 Task: Look for space in Przasnysz, Poland from 1st June, 2023 to 4th June, 2023 for 1 adult in price range Rs.6000 to Rs.16000. Place can be private room with 1  bedroom having 1 bed and 1 bathroom. Property type can be house, flat, guest house. Amenities needed are: wifi. Booking option can be shelf check-in. Required host language is English.
Action: Mouse moved to (429, 80)
Screenshot: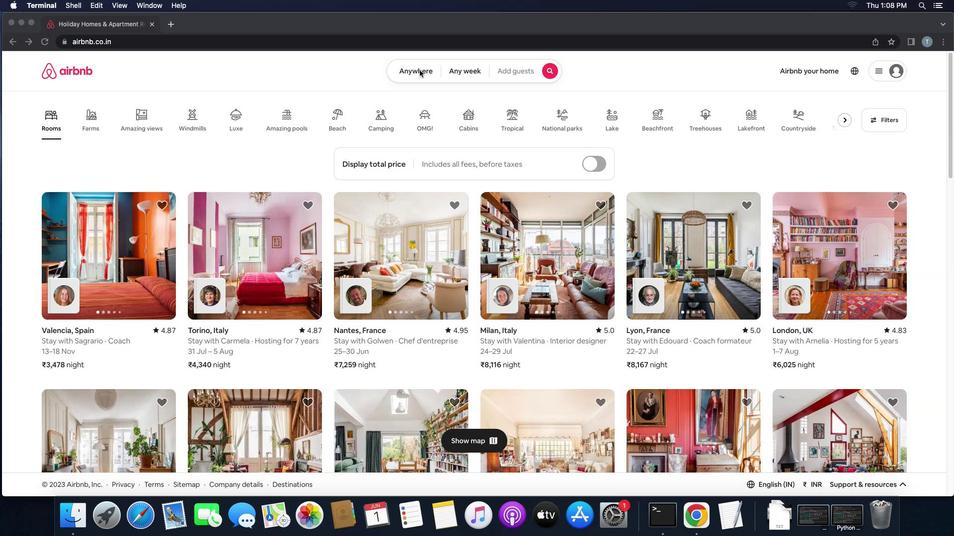 
Action: Mouse pressed left at (429, 80)
Screenshot: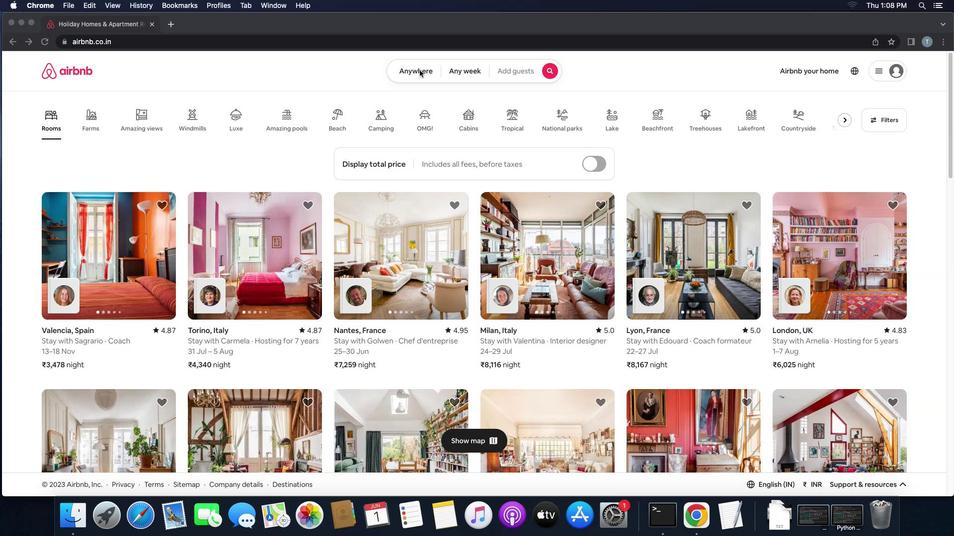 
Action: Mouse pressed left at (429, 80)
Screenshot: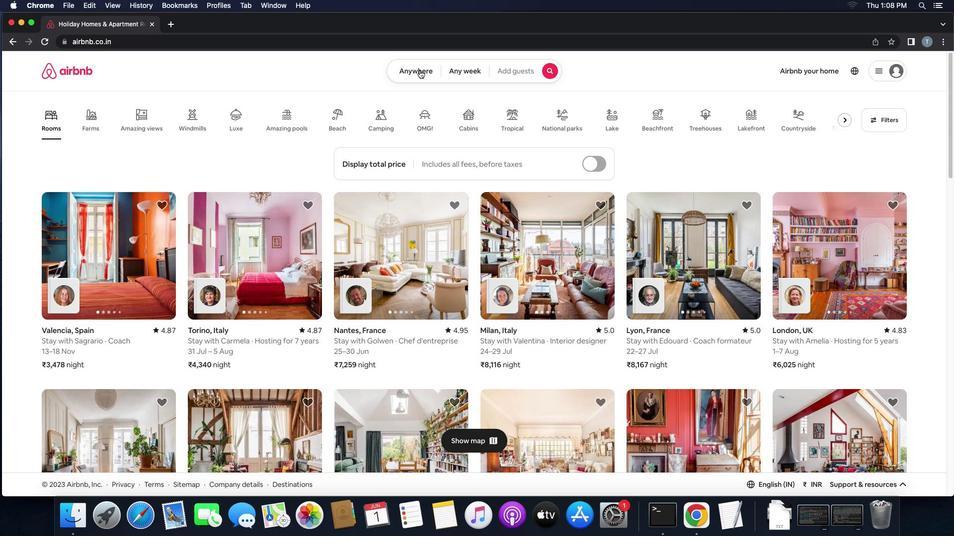
Action: Mouse moved to (386, 117)
Screenshot: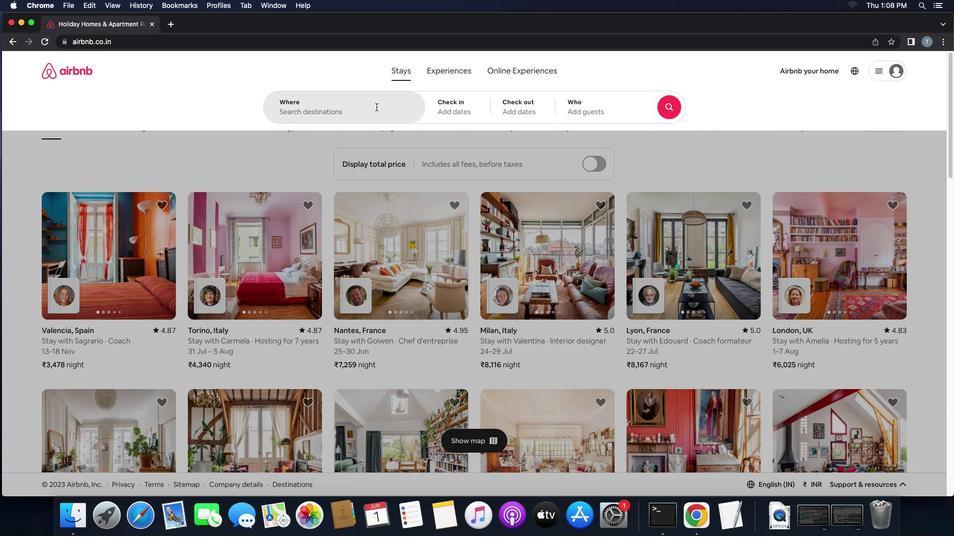 
Action: Mouse pressed left at (386, 117)
Screenshot: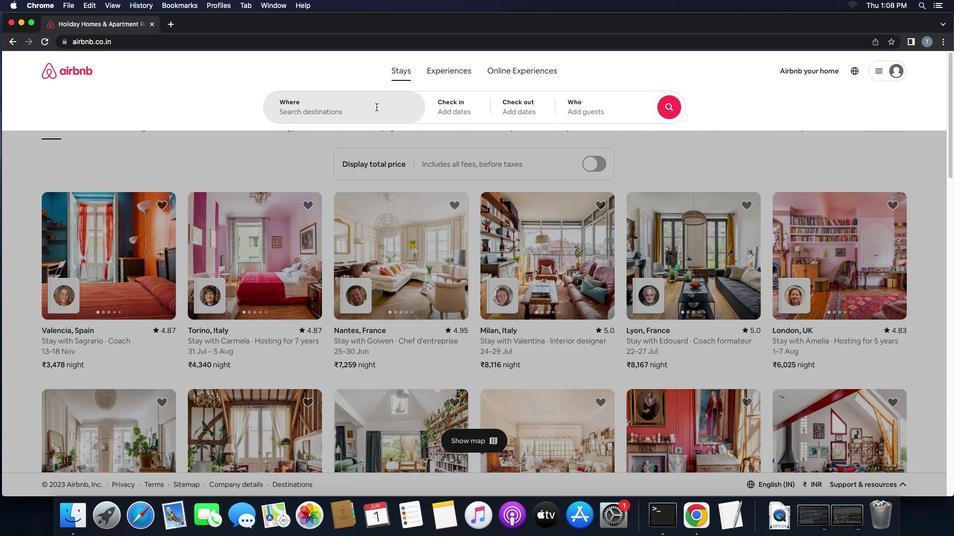 
Action: Key pressed 'p''r''z''a''s''n''y''s''z'
Screenshot: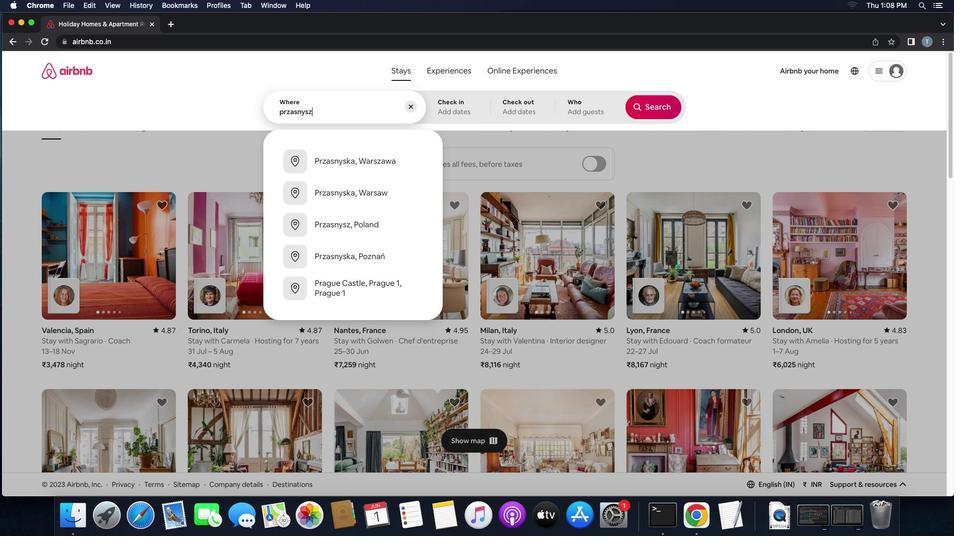 
Action: Mouse moved to (378, 172)
Screenshot: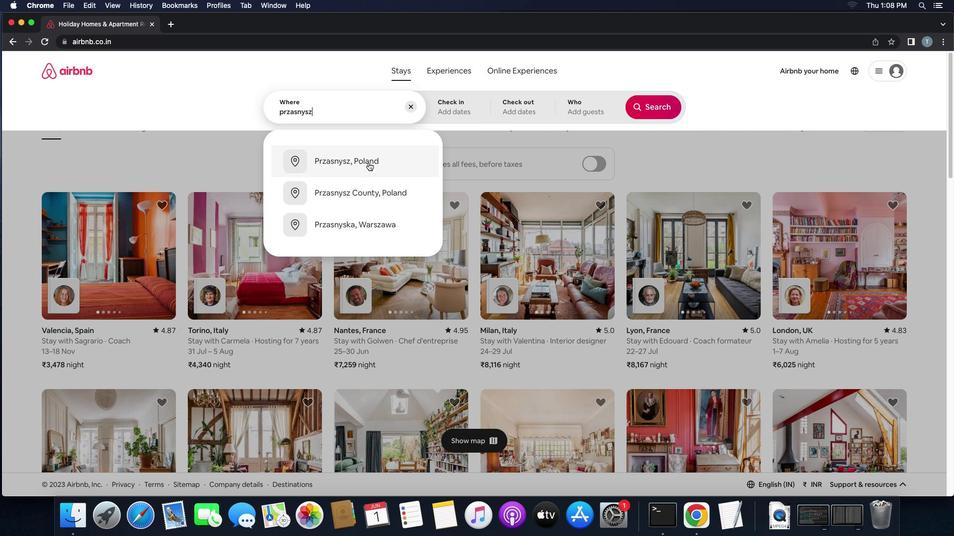 
Action: Mouse pressed left at (378, 172)
Screenshot: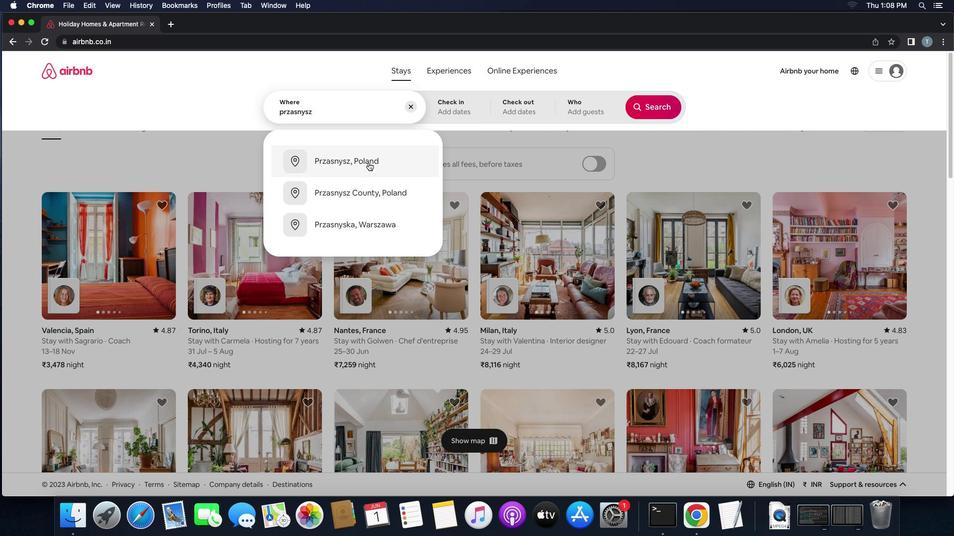 
Action: Mouse moved to (411, 236)
Screenshot: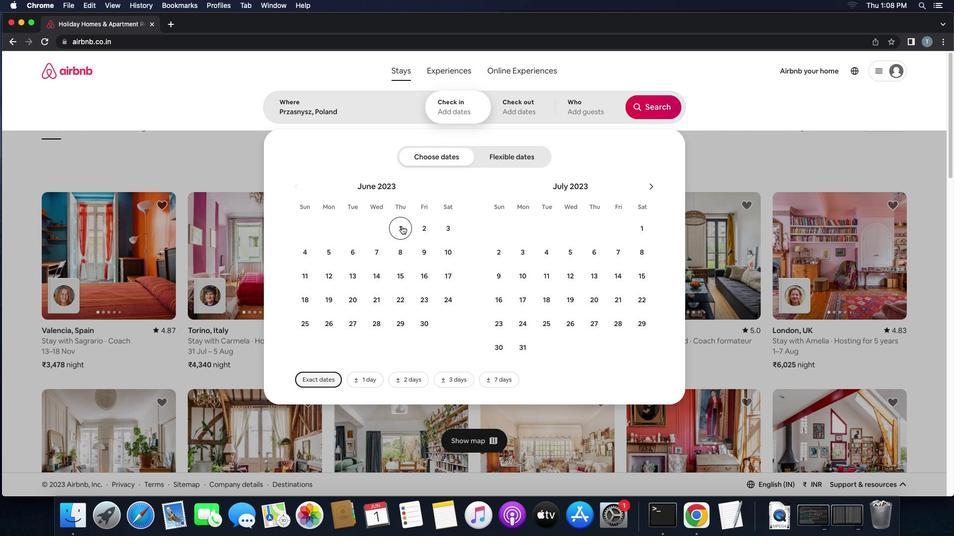 
Action: Mouse pressed left at (411, 236)
Screenshot: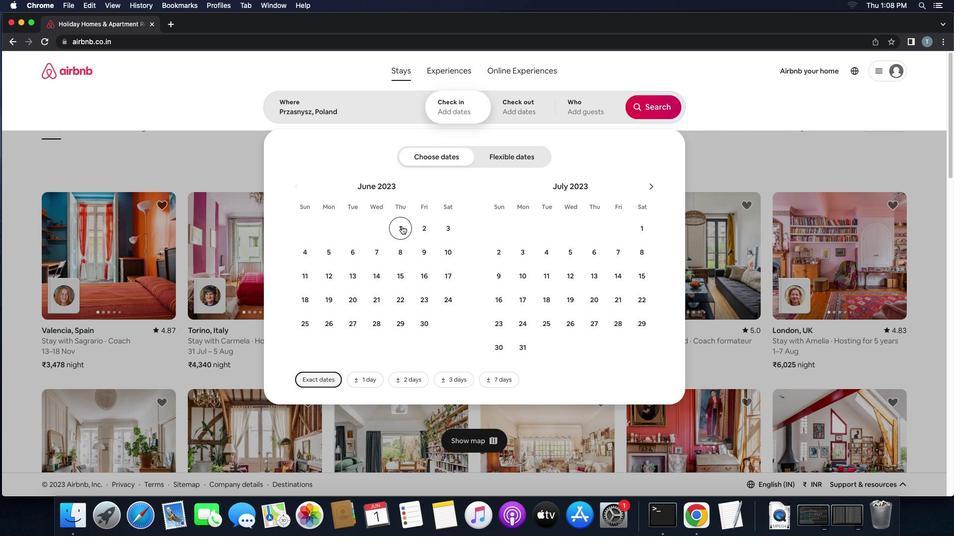 
Action: Mouse moved to (309, 261)
Screenshot: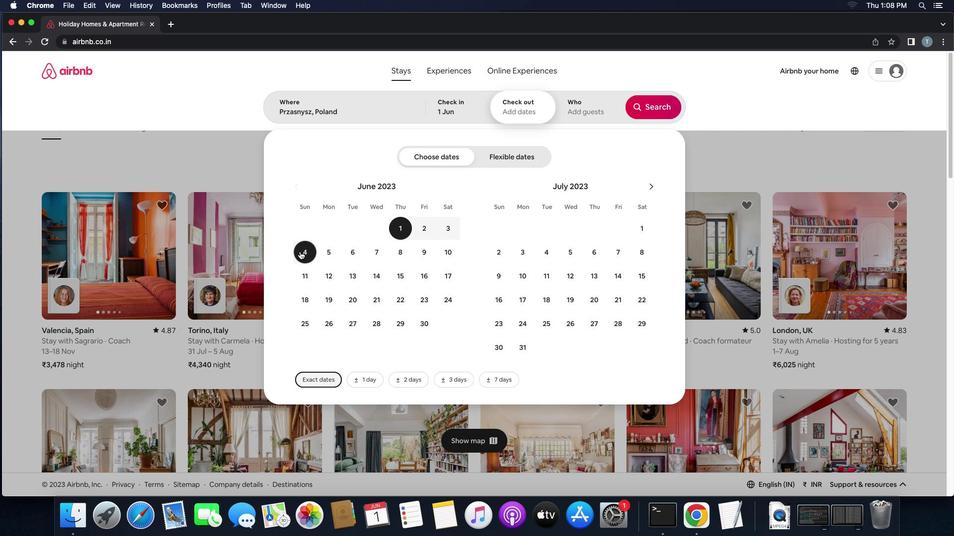 
Action: Mouse pressed left at (309, 261)
Screenshot: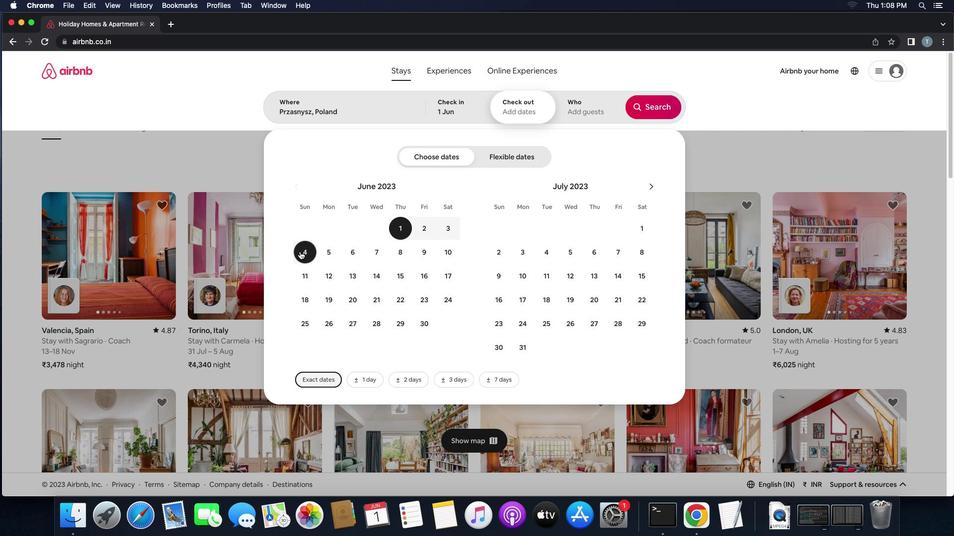 
Action: Mouse moved to (581, 120)
Screenshot: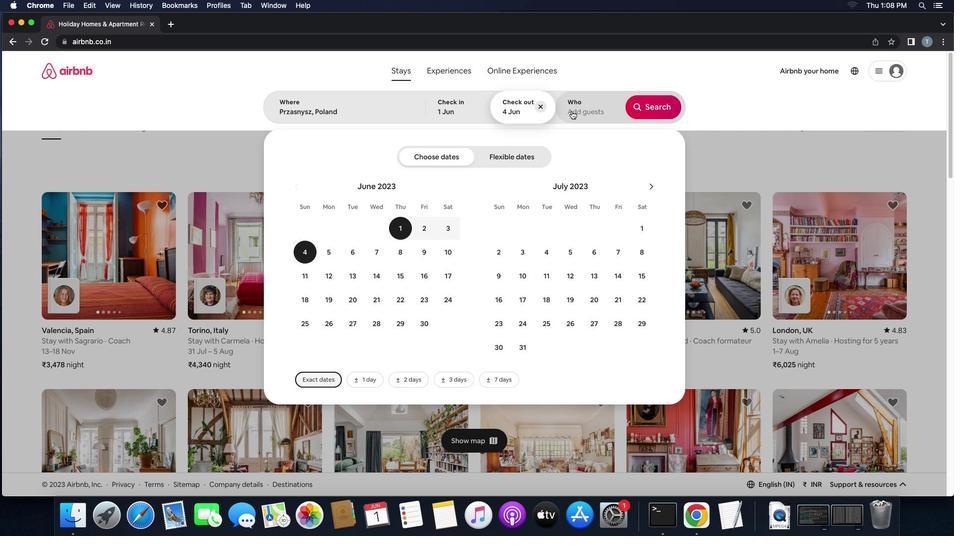 
Action: Mouse pressed left at (581, 120)
Screenshot: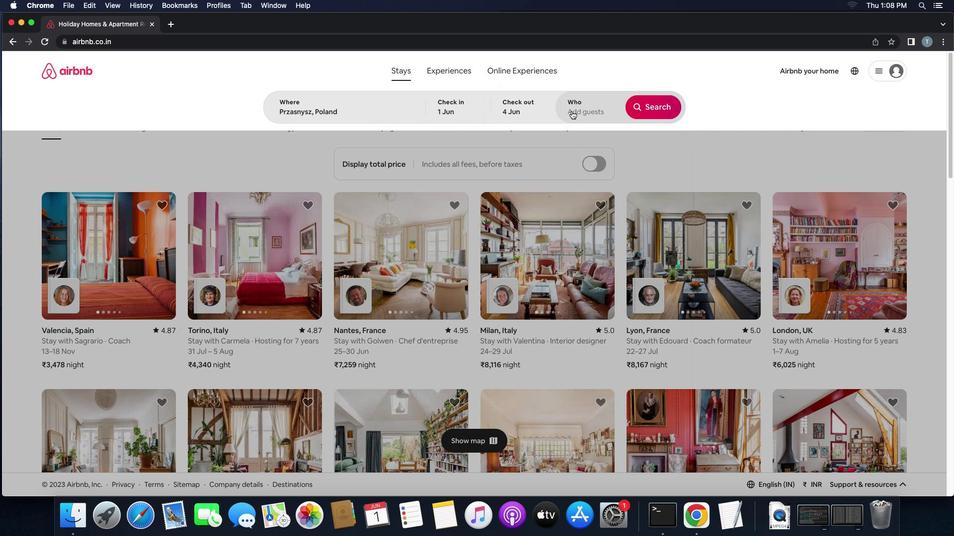 
Action: Mouse moved to (664, 172)
Screenshot: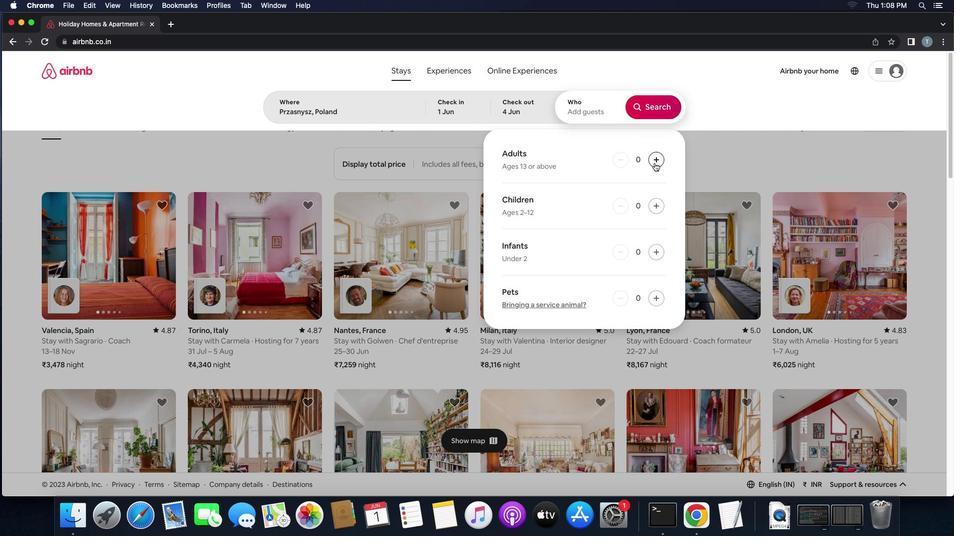 
Action: Mouse pressed left at (664, 172)
Screenshot: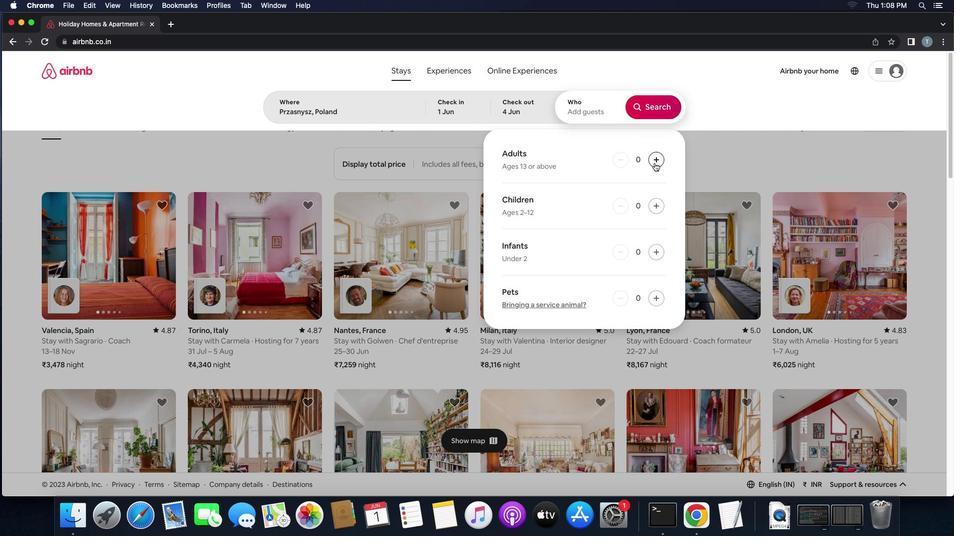 
Action: Mouse moved to (671, 114)
Screenshot: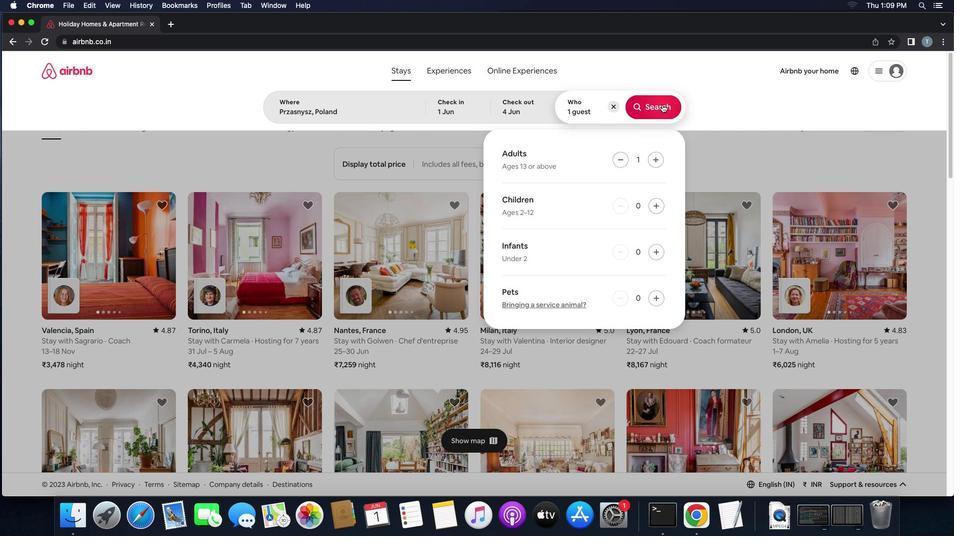 
Action: Mouse pressed left at (671, 114)
Screenshot: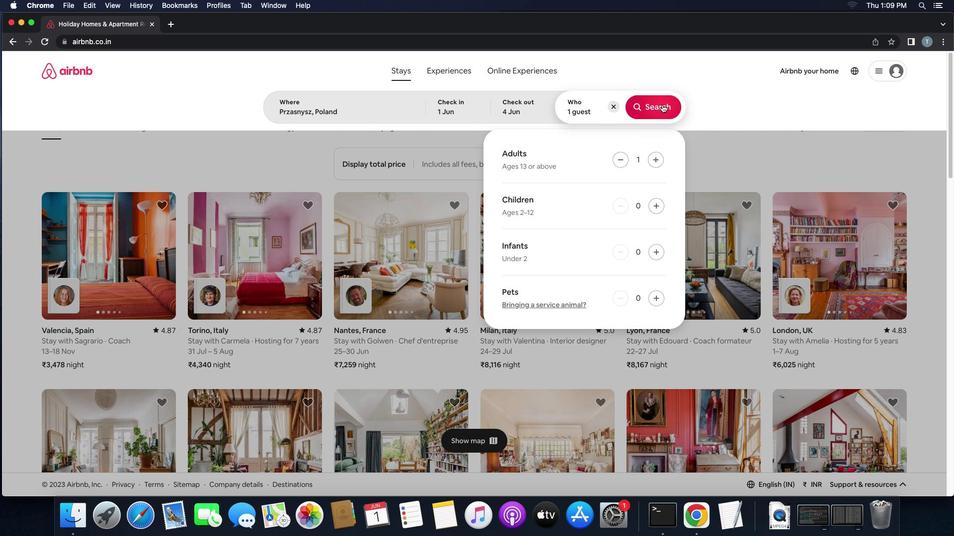 
Action: Mouse moved to (926, 116)
Screenshot: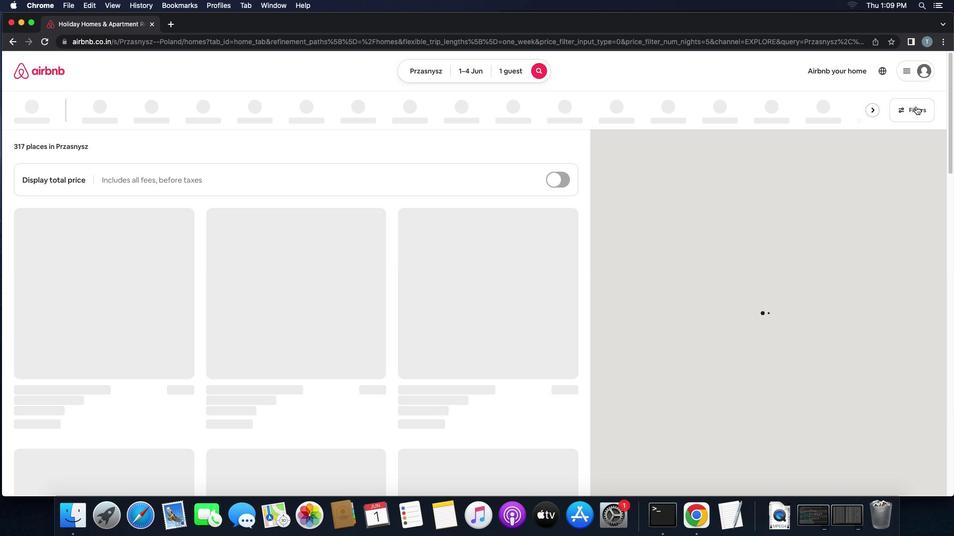 
Action: Mouse pressed left at (926, 116)
Screenshot: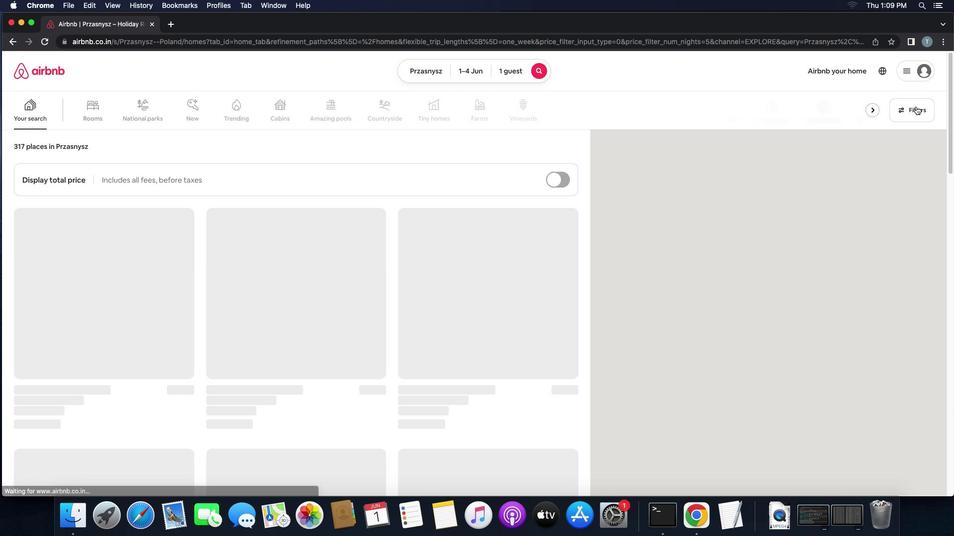 
Action: Mouse moved to (399, 363)
Screenshot: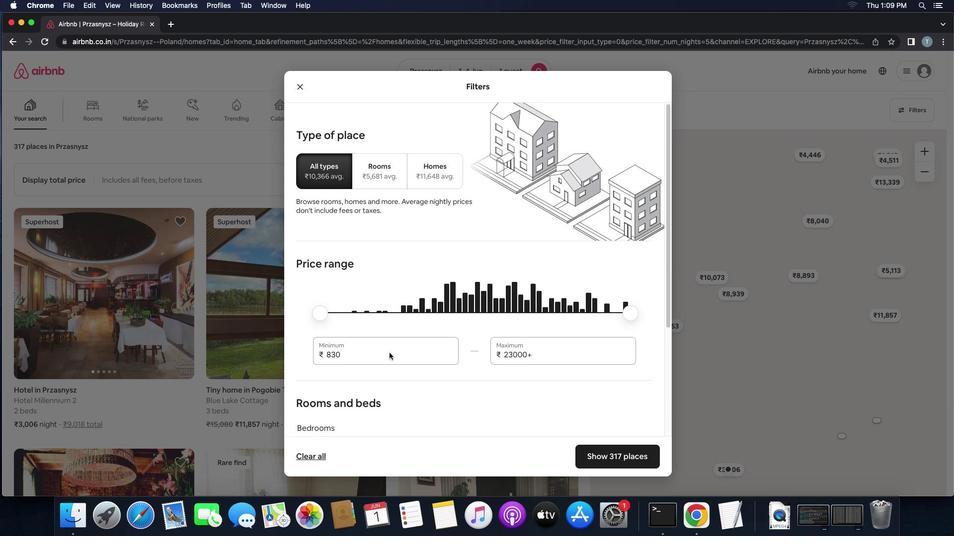 
Action: Mouse pressed left at (399, 363)
Screenshot: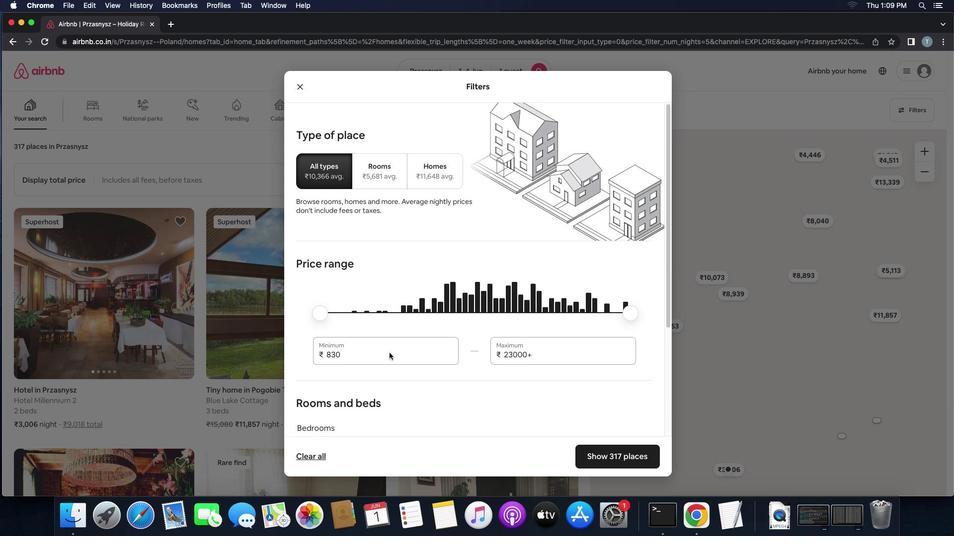 
Action: Mouse moved to (394, 366)
Screenshot: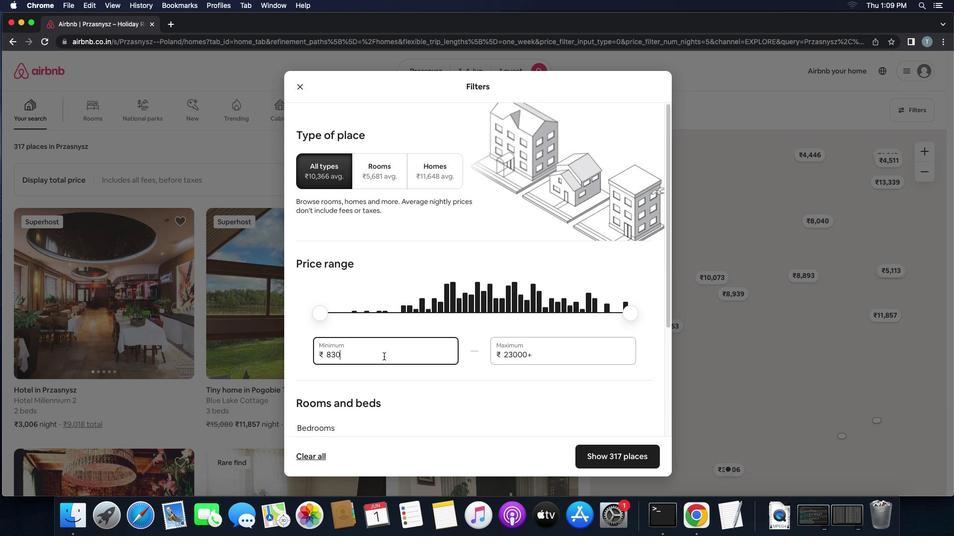 
Action: Key pressed Key.backspaceKey.backspaceKey.backspaceKey.backspace'6''0''0''0'
Screenshot: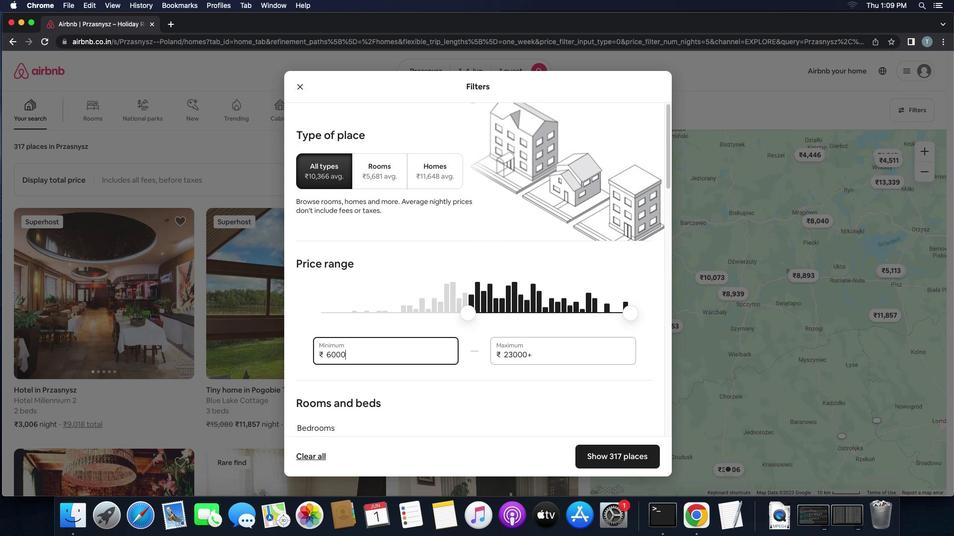 
Action: Mouse moved to (573, 362)
Screenshot: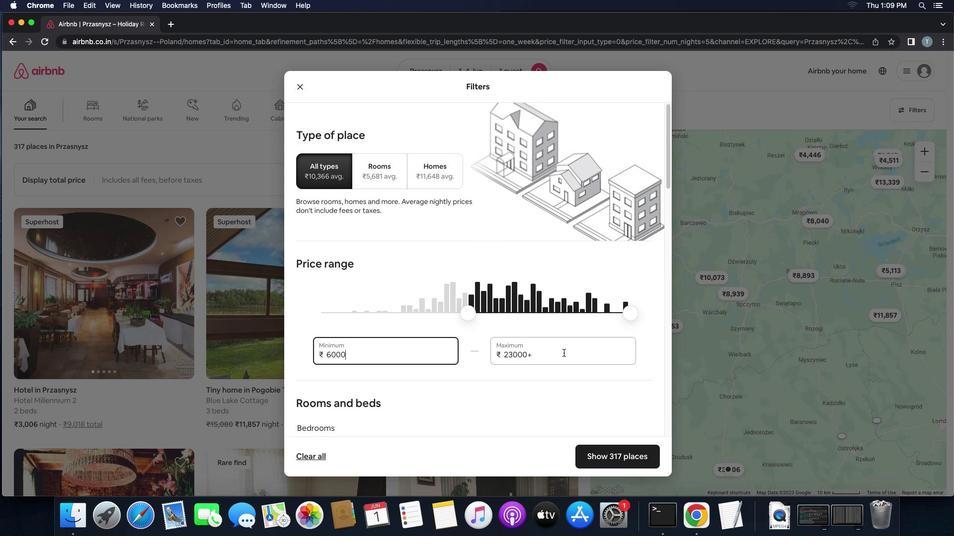 
Action: Mouse pressed left at (573, 362)
Screenshot: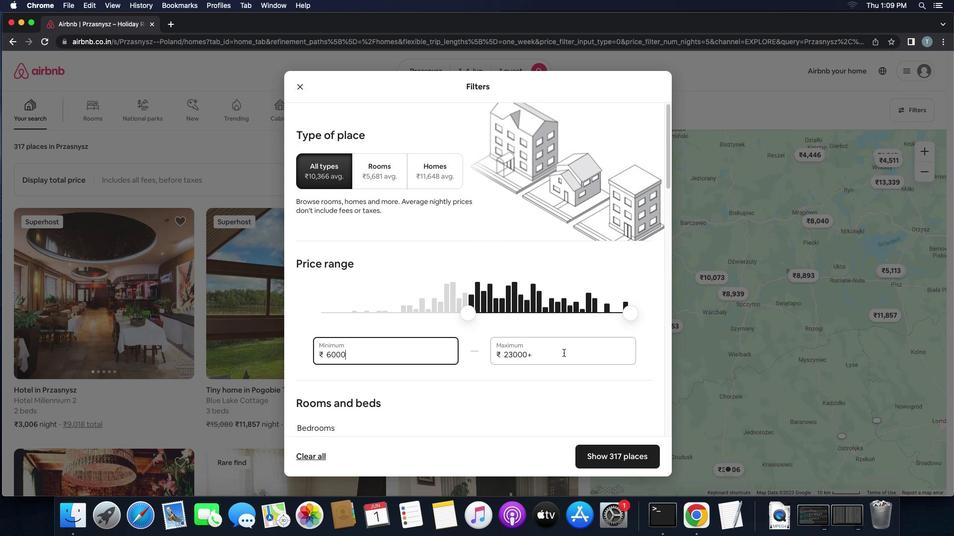 
Action: Key pressed Key.backspaceKey.backspaceKey.backspaceKey.backspaceKey.backspaceKey.backspaceKey.backspace'1''6''0''0''0'
Screenshot: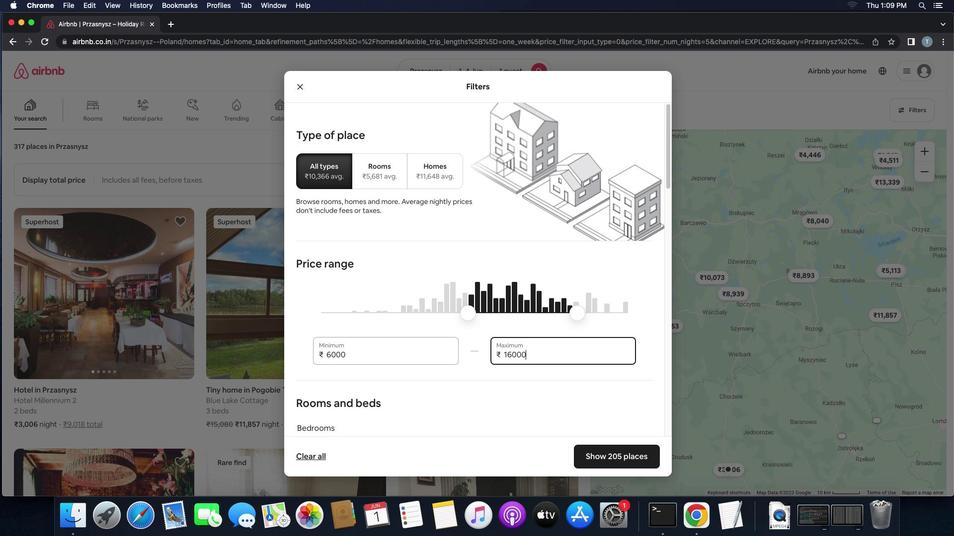 
Action: Mouse moved to (495, 397)
Screenshot: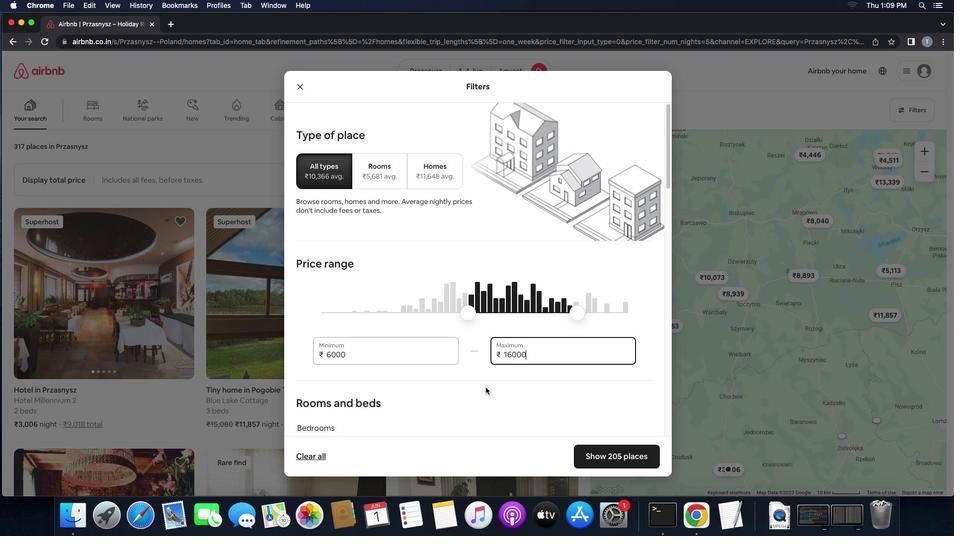 
Action: Mouse scrolled (495, 397) with delta (9, 9)
Screenshot: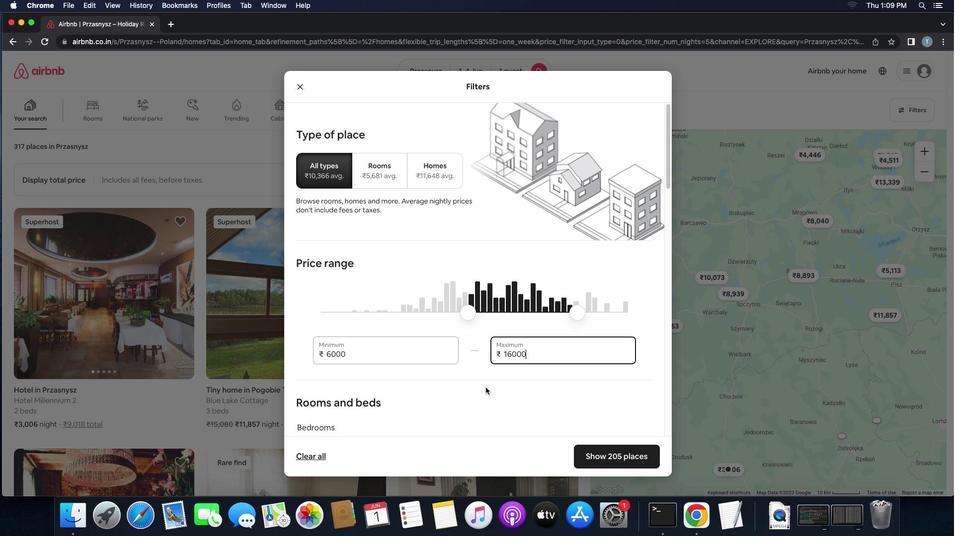 
Action: Mouse scrolled (495, 397) with delta (9, 9)
Screenshot: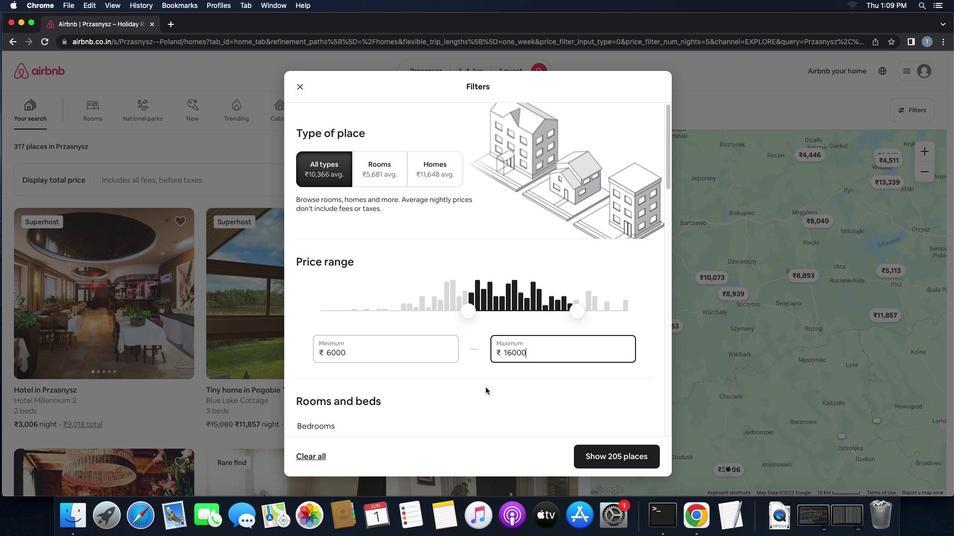 
Action: Mouse scrolled (495, 397) with delta (9, 9)
Screenshot: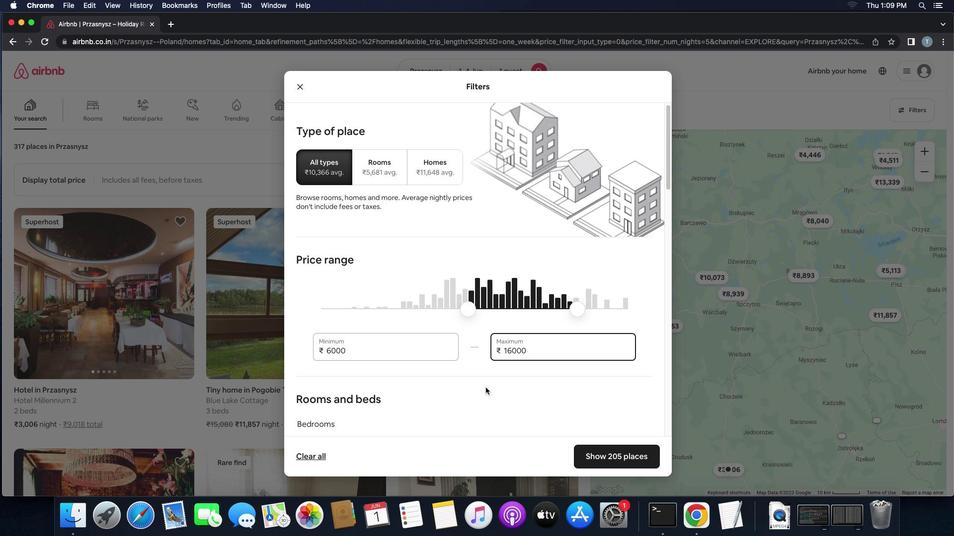 
Action: Mouse scrolled (495, 397) with delta (9, 9)
Screenshot: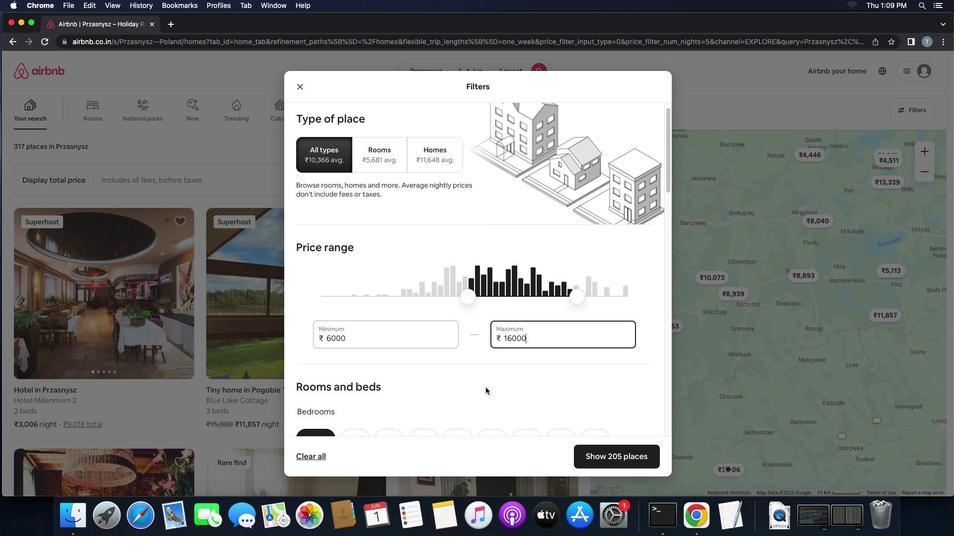 
Action: Mouse scrolled (495, 397) with delta (9, 9)
Screenshot: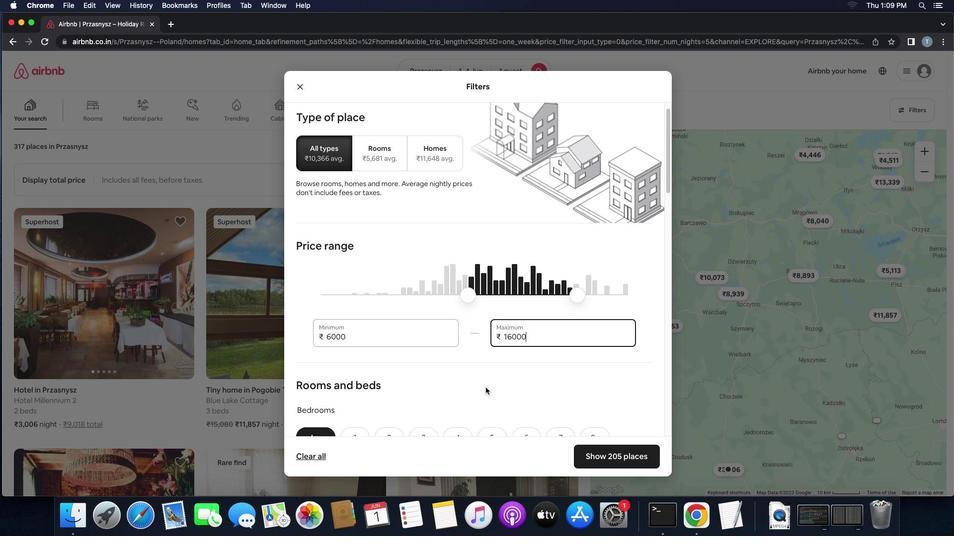
Action: Mouse scrolled (495, 397) with delta (9, 8)
Screenshot: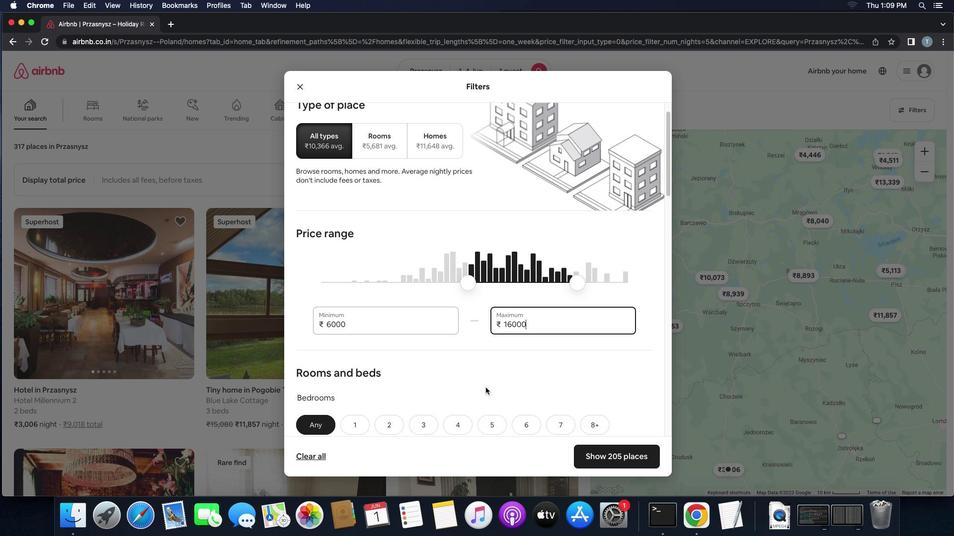 
Action: Mouse scrolled (495, 397) with delta (9, 9)
Screenshot: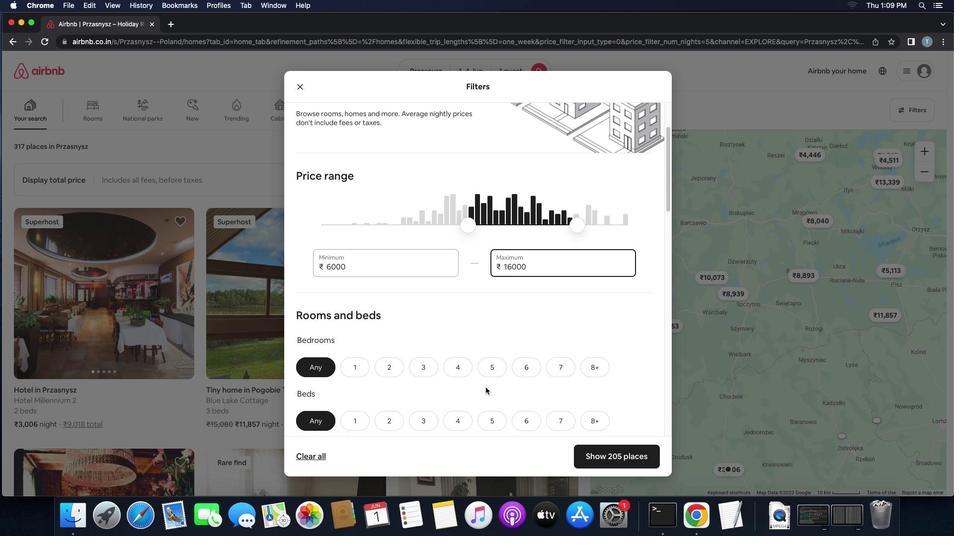 
Action: Mouse scrolled (495, 397) with delta (9, 9)
Screenshot: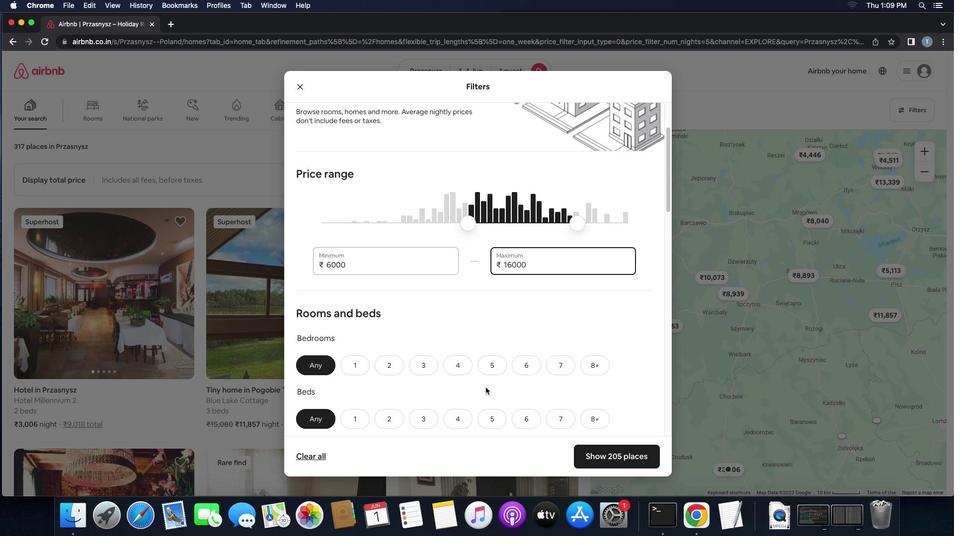 
Action: Mouse scrolled (495, 397) with delta (9, 9)
Screenshot: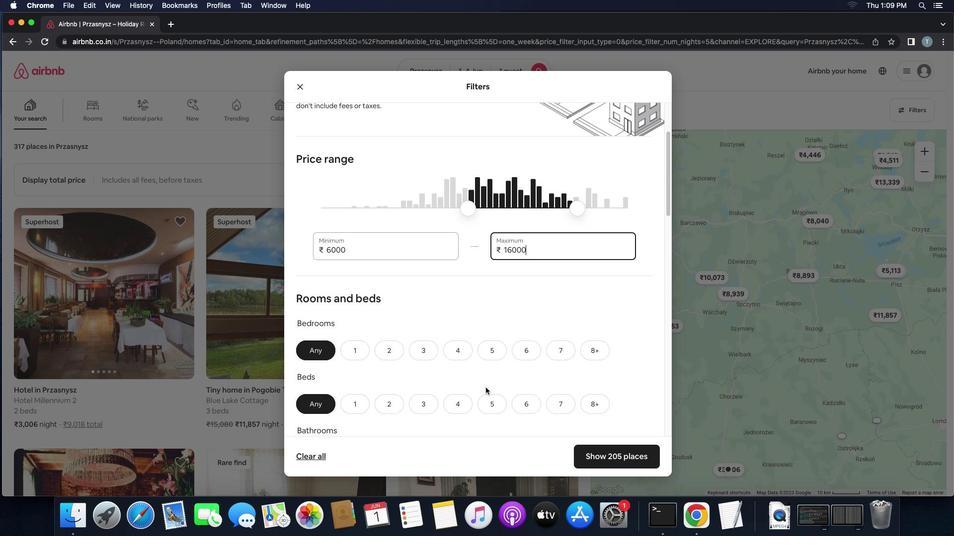 
Action: Mouse scrolled (495, 397) with delta (9, 9)
Screenshot: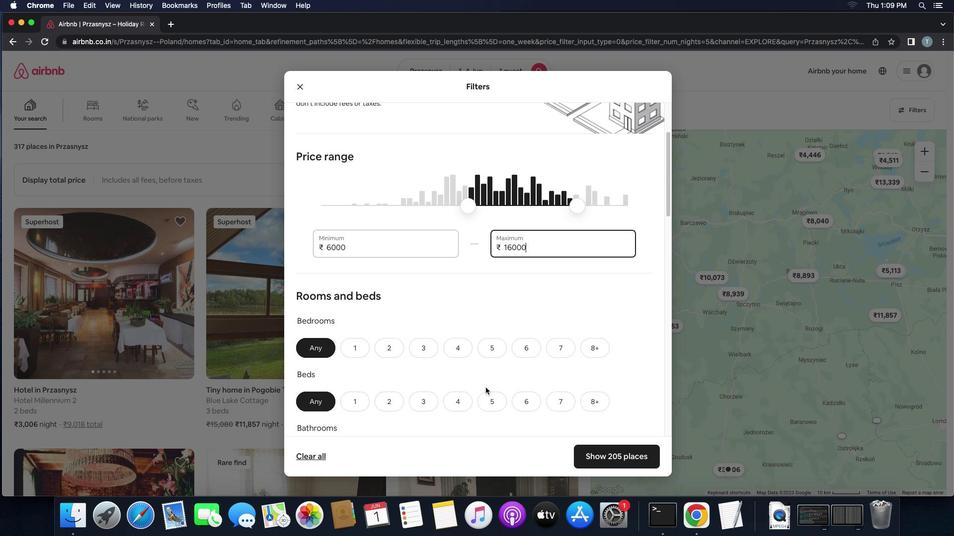 
Action: Mouse scrolled (495, 397) with delta (9, 9)
Screenshot: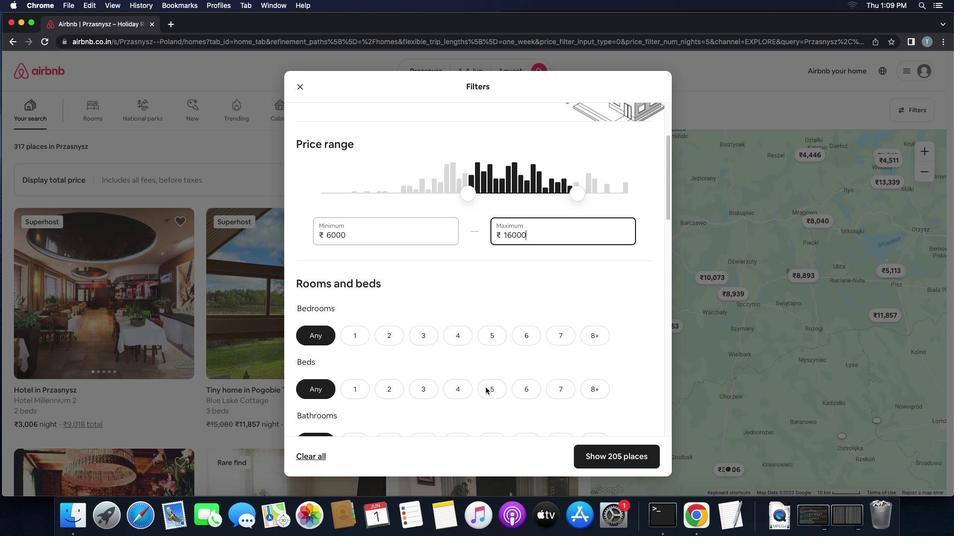 
Action: Mouse scrolled (495, 397) with delta (9, 9)
Screenshot: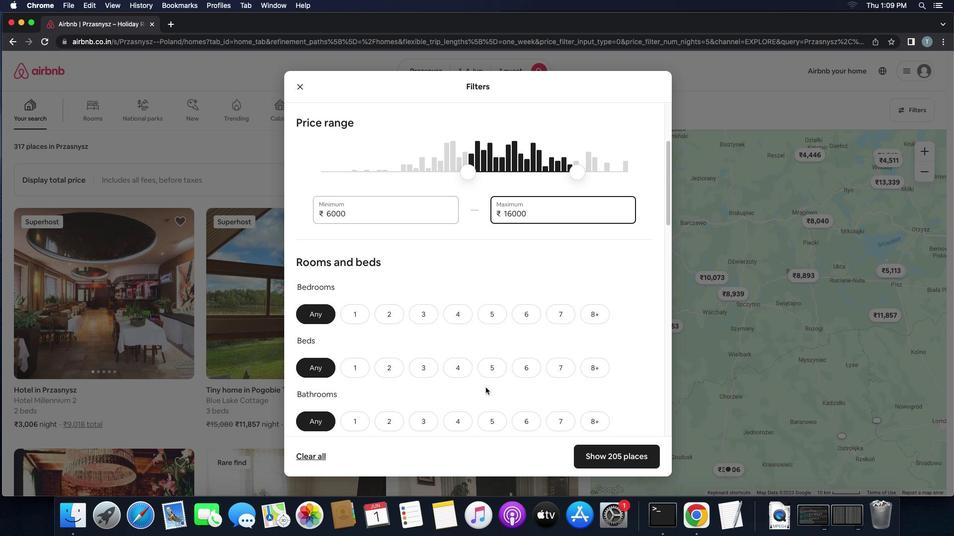 
Action: Mouse scrolled (495, 397) with delta (9, 9)
Screenshot: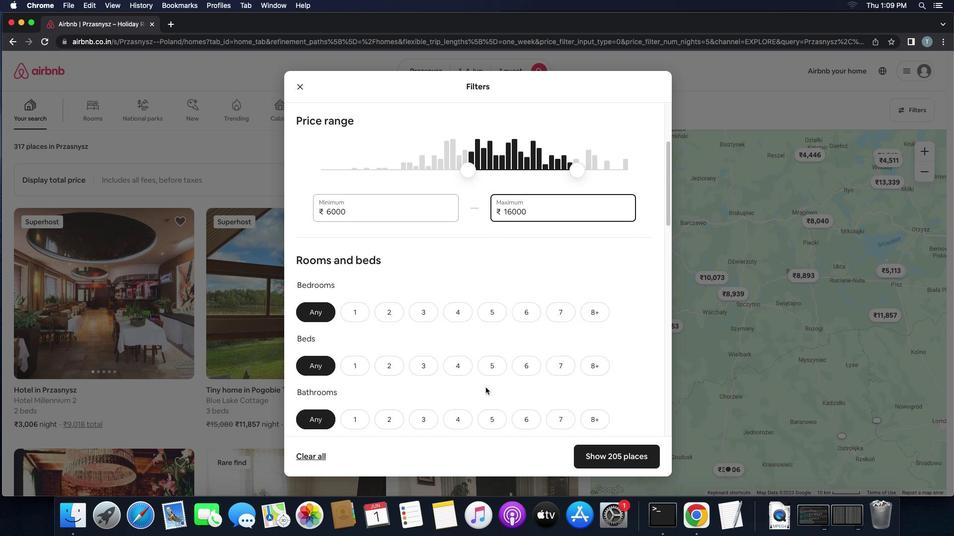 
Action: Mouse scrolled (495, 397) with delta (9, 8)
Screenshot: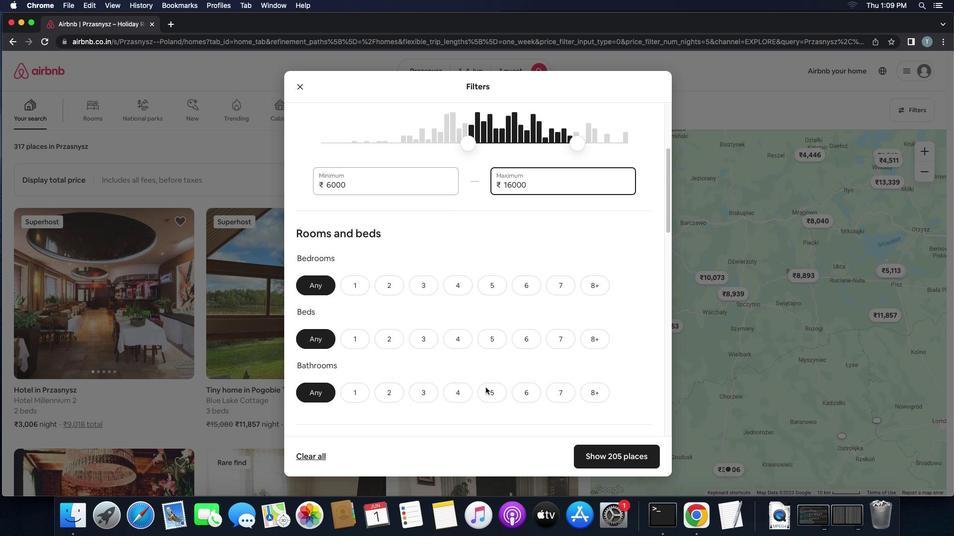 
Action: Mouse moved to (370, 239)
Screenshot: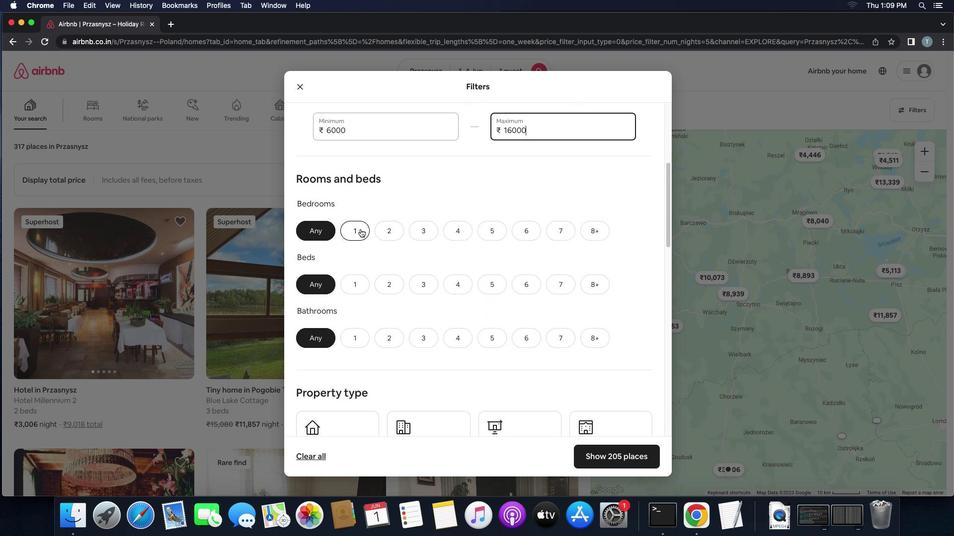
Action: Mouse pressed left at (370, 239)
Screenshot: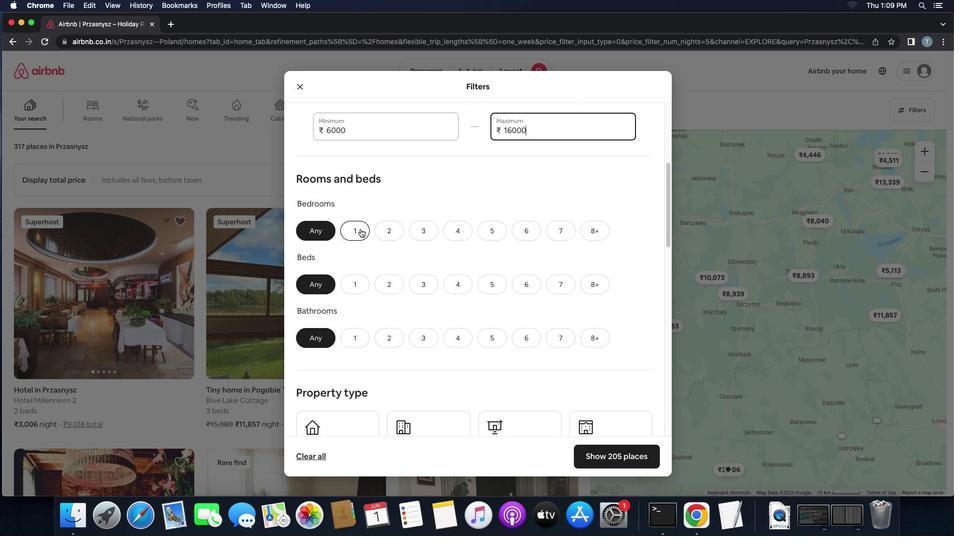 
Action: Mouse moved to (362, 289)
Screenshot: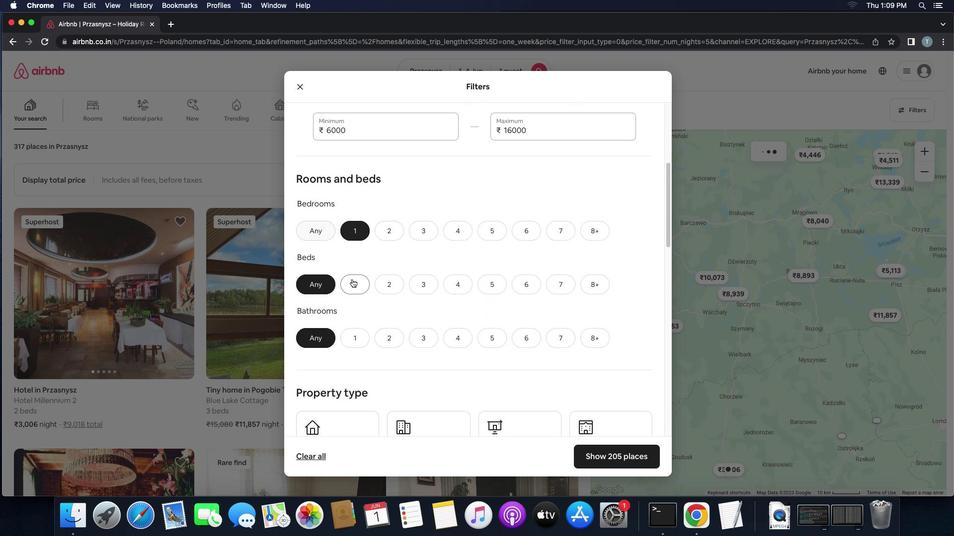 
Action: Mouse pressed left at (362, 289)
Screenshot: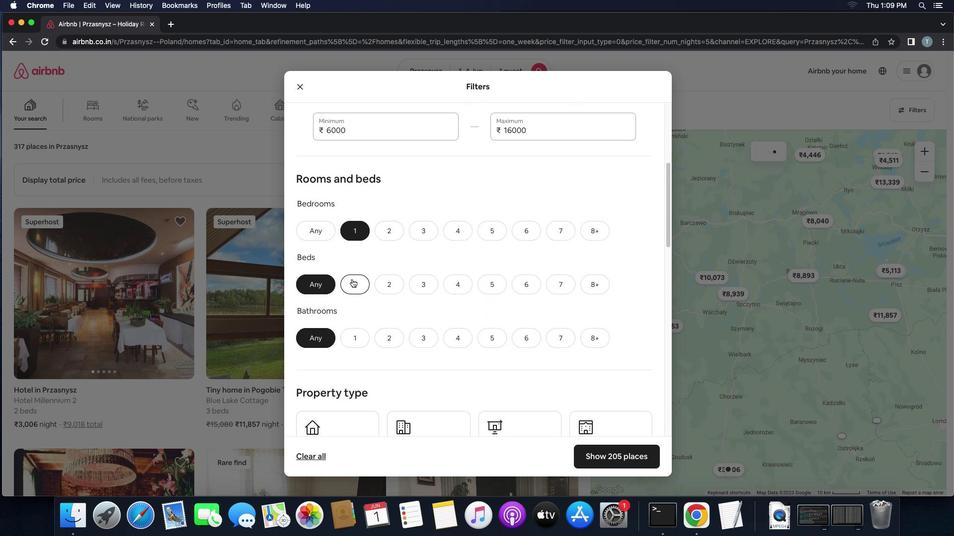 
Action: Mouse moved to (367, 351)
Screenshot: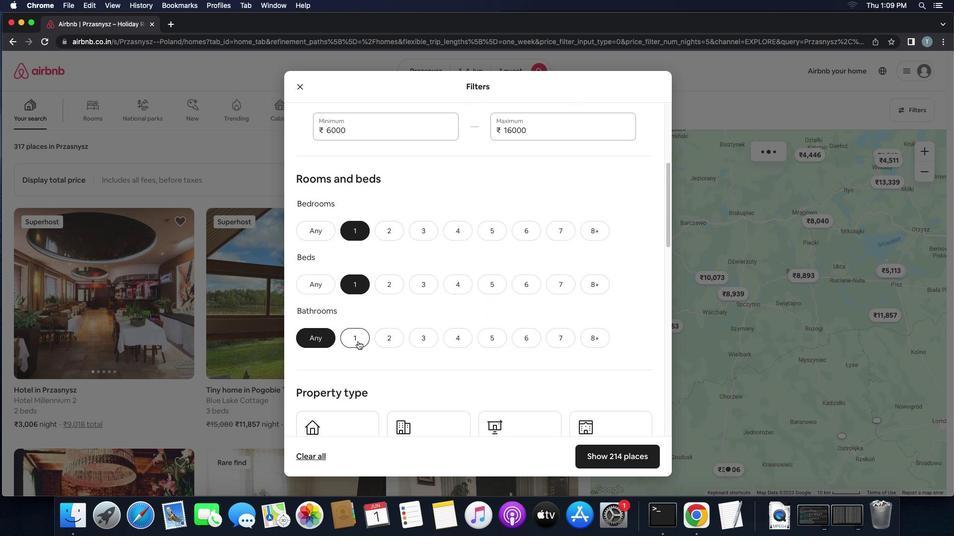 
Action: Mouse pressed left at (367, 351)
Screenshot: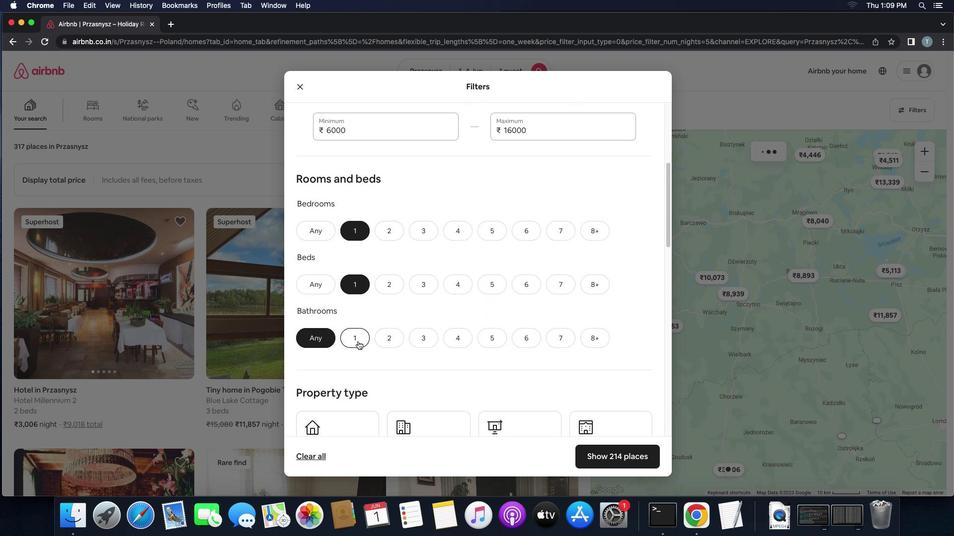 
Action: Mouse moved to (489, 354)
Screenshot: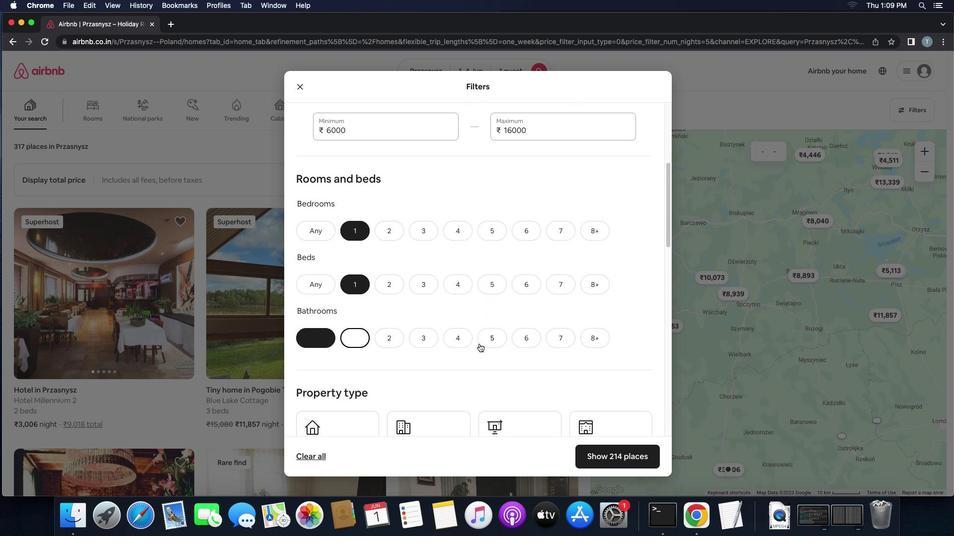 
Action: Mouse scrolled (489, 354) with delta (9, 9)
Screenshot: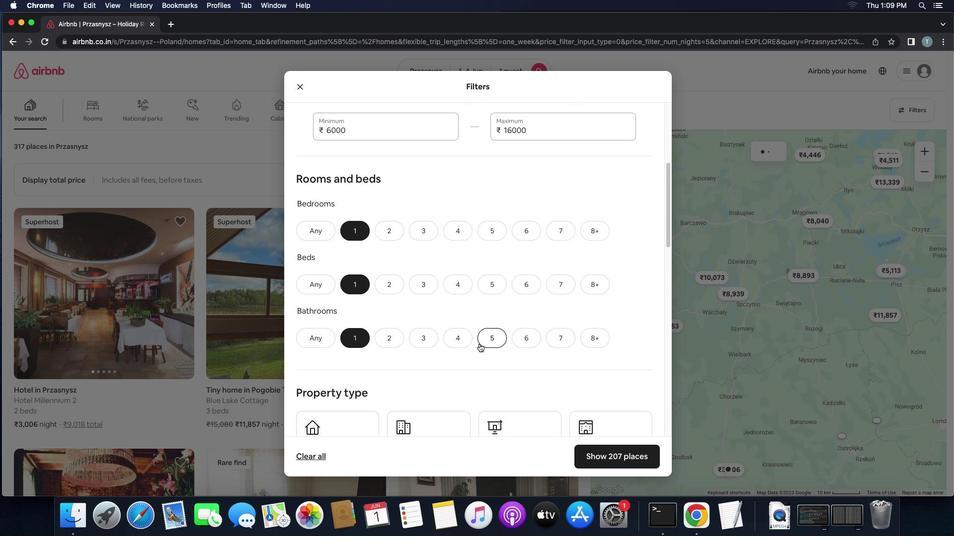 
Action: Mouse scrolled (489, 354) with delta (9, 9)
Screenshot: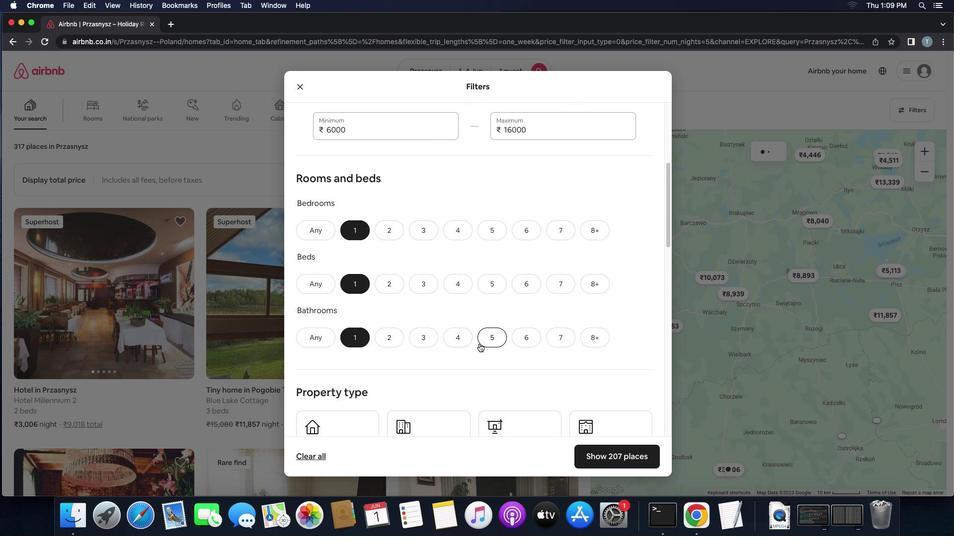 
Action: Mouse scrolled (489, 354) with delta (9, 8)
Screenshot: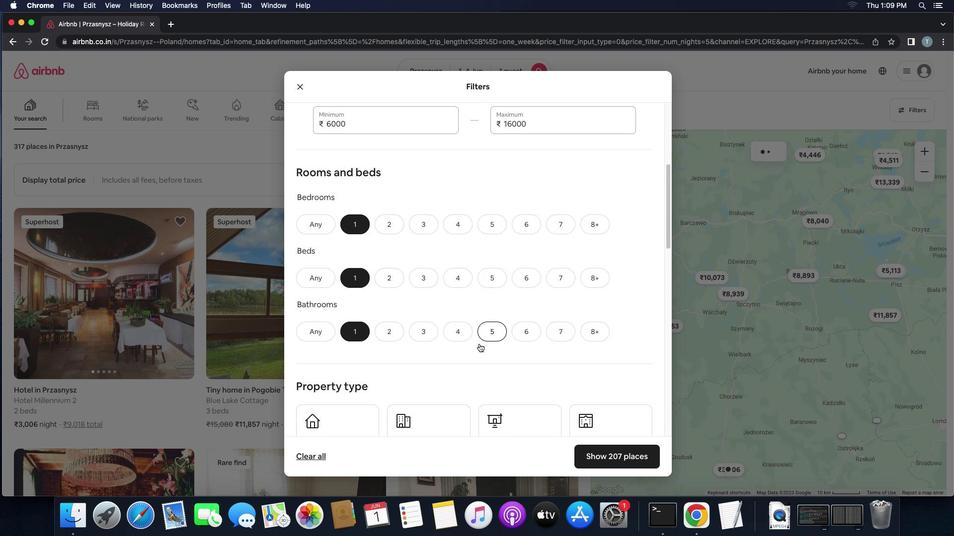 
Action: Mouse scrolled (489, 354) with delta (9, 8)
Screenshot: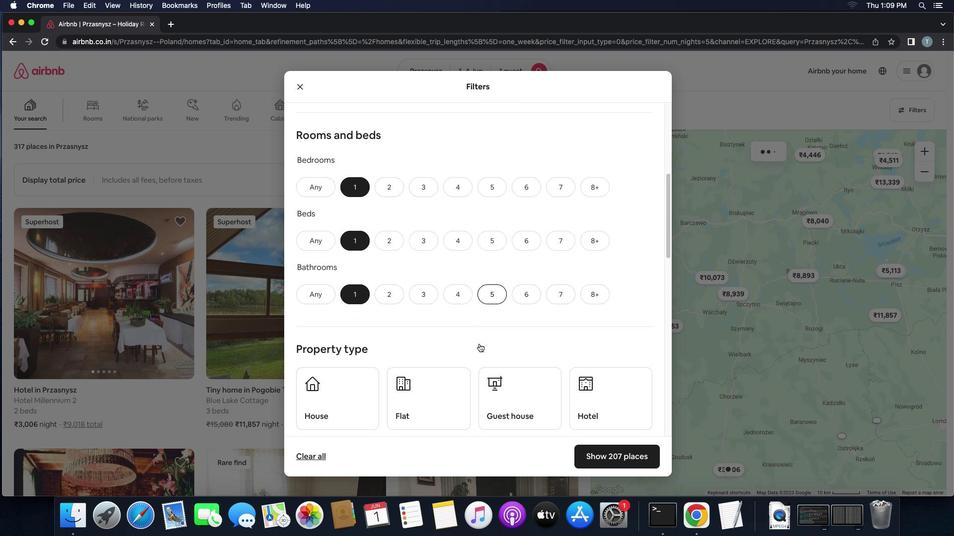 
Action: Mouse scrolled (489, 354) with delta (9, 9)
Screenshot: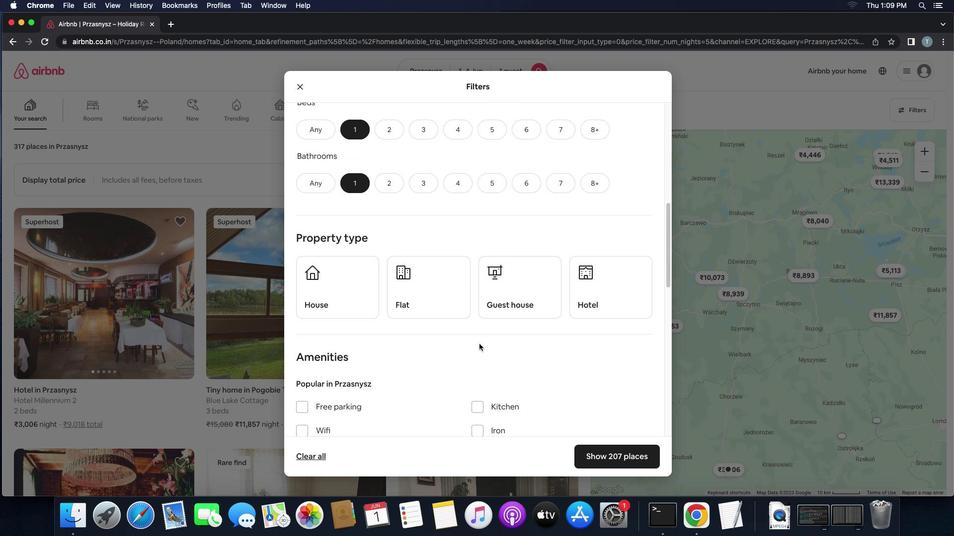 
Action: Mouse scrolled (489, 354) with delta (9, 9)
Screenshot: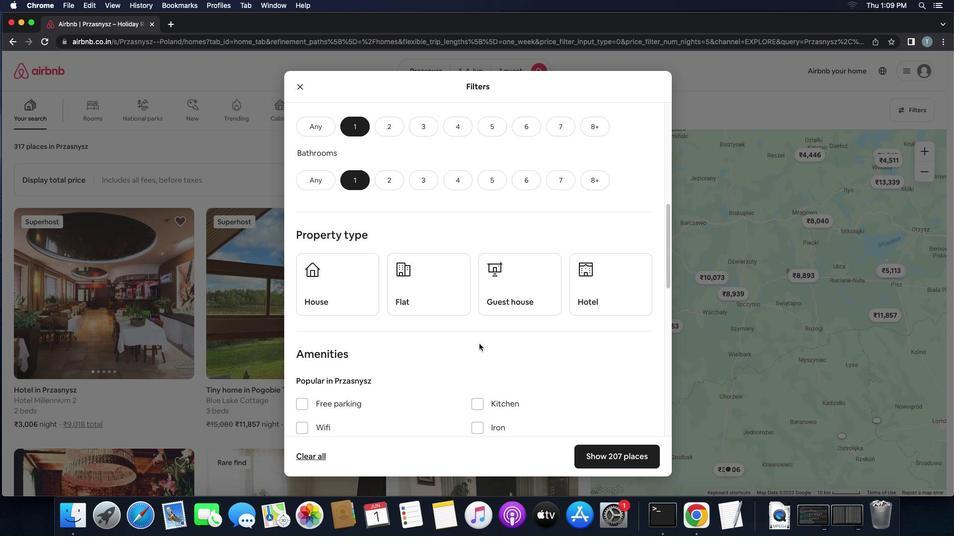 
Action: Mouse scrolled (489, 354) with delta (9, 9)
Screenshot: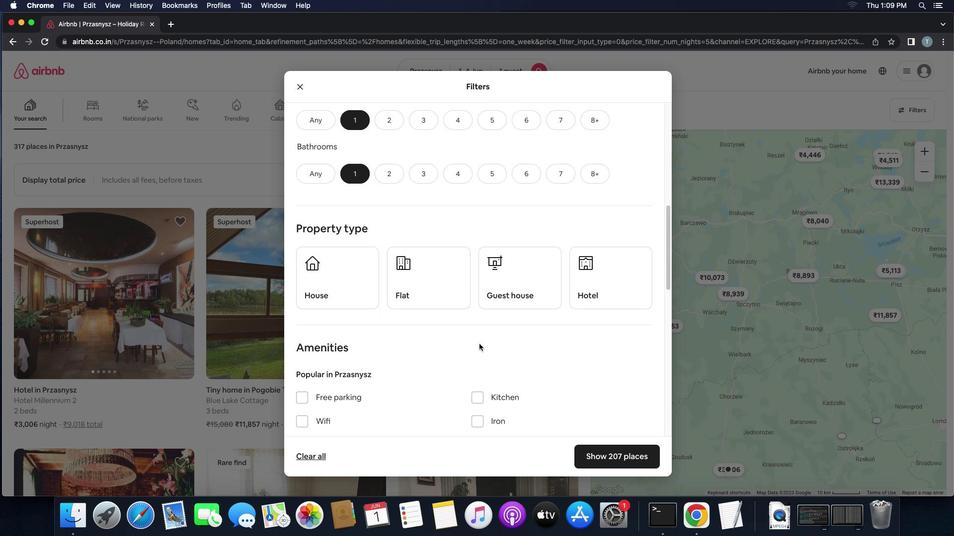 
Action: Mouse scrolled (489, 354) with delta (9, 9)
Screenshot: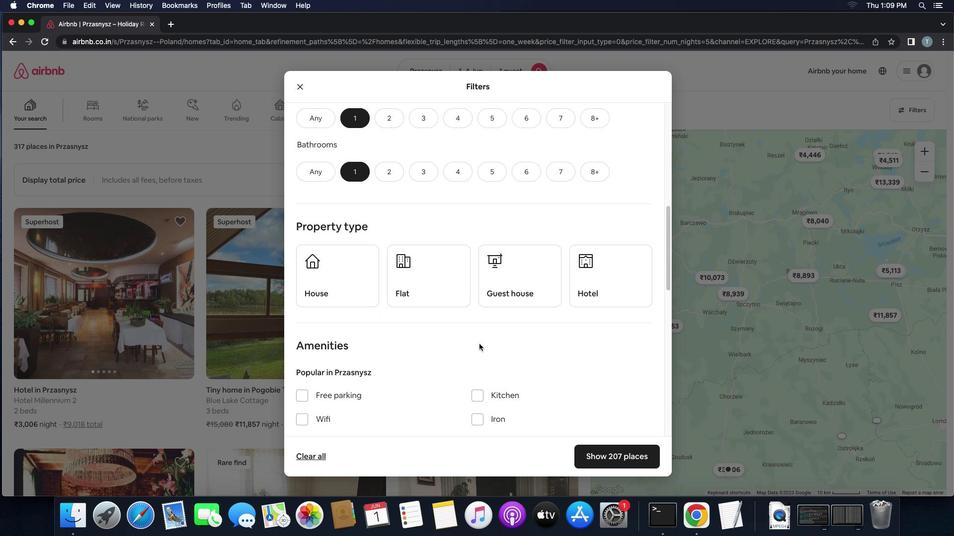 
Action: Mouse scrolled (489, 354) with delta (9, 9)
Screenshot: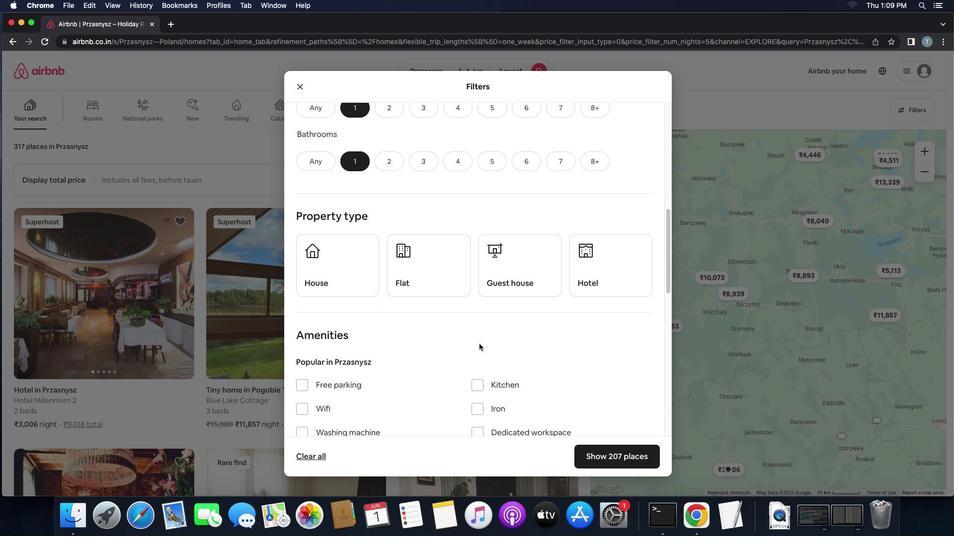 
Action: Mouse scrolled (489, 354) with delta (9, 9)
Screenshot: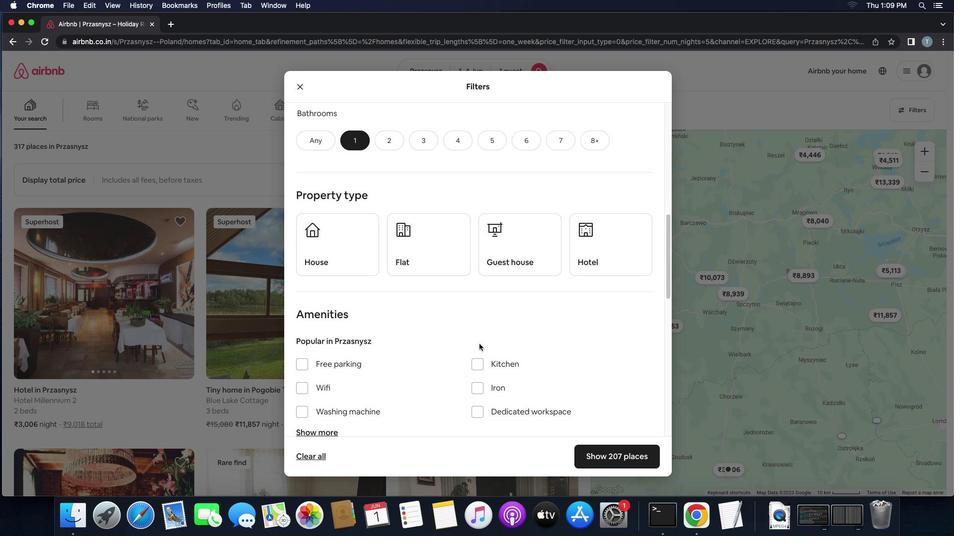 
Action: Mouse scrolled (489, 354) with delta (9, 9)
Screenshot: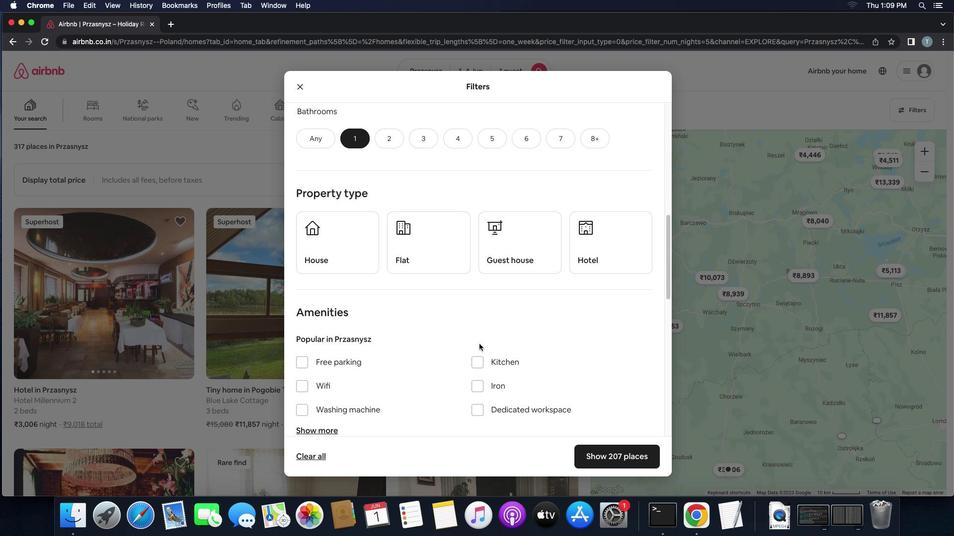 
Action: Mouse scrolled (489, 354) with delta (9, 9)
Screenshot: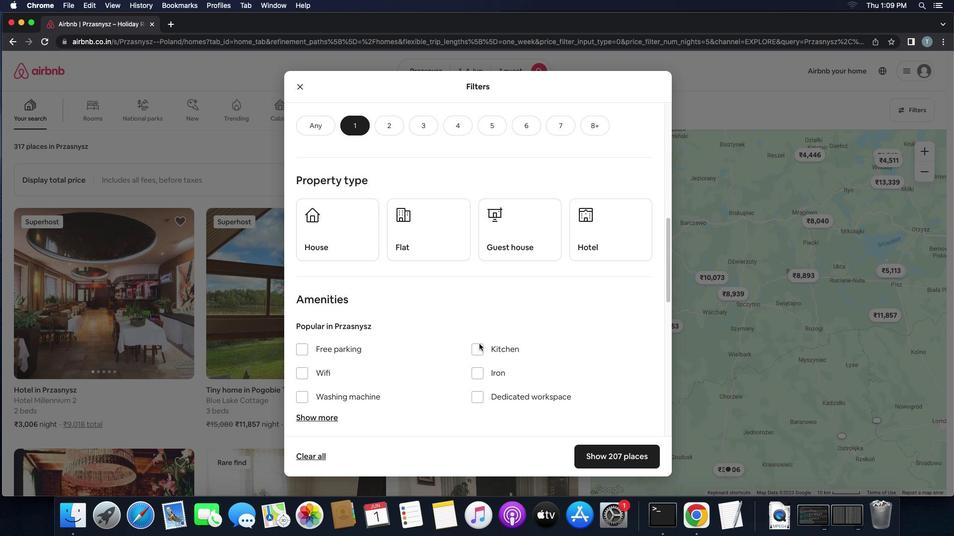 
Action: Mouse scrolled (489, 354) with delta (9, 9)
Screenshot: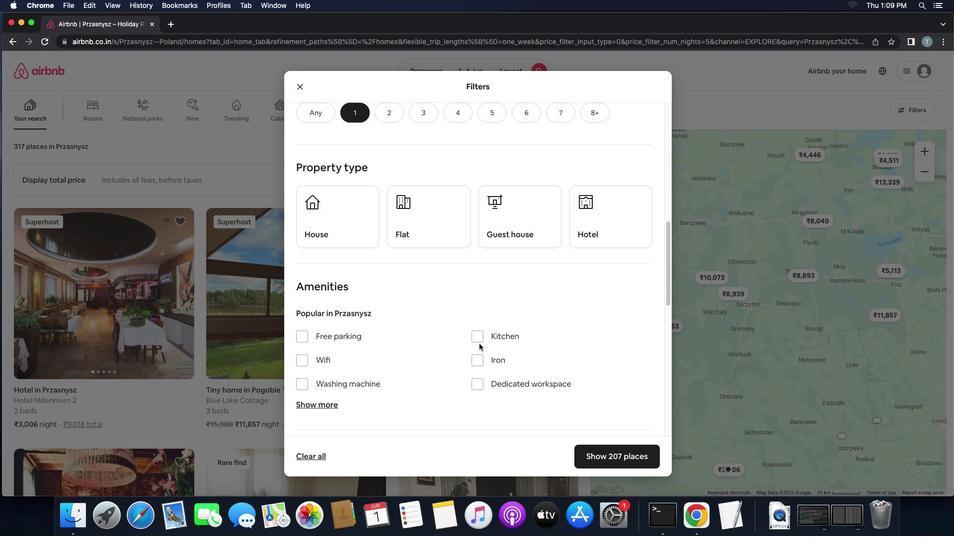 
Action: Mouse scrolled (489, 354) with delta (9, 9)
Screenshot: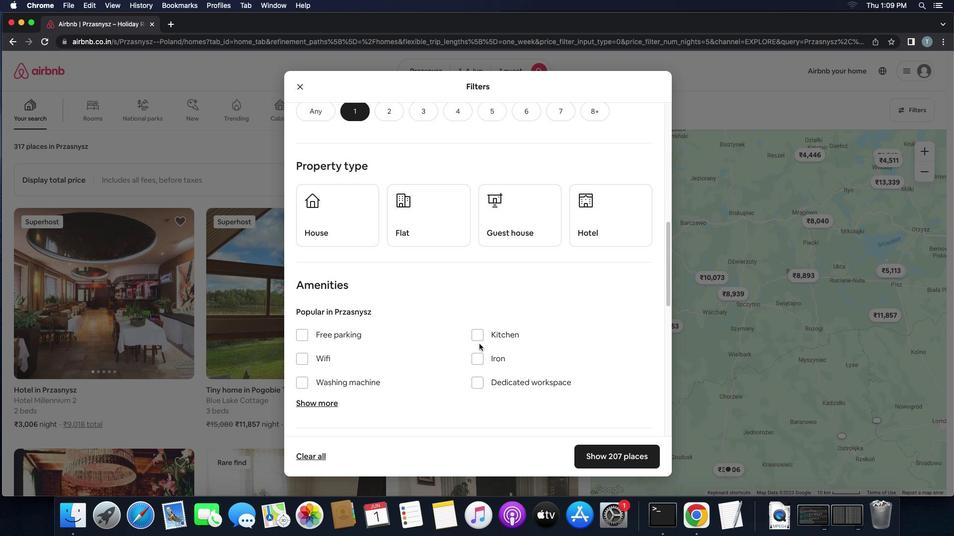 
Action: Mouse scrolled (489, 354) with delta (9, 9)
Screenshot: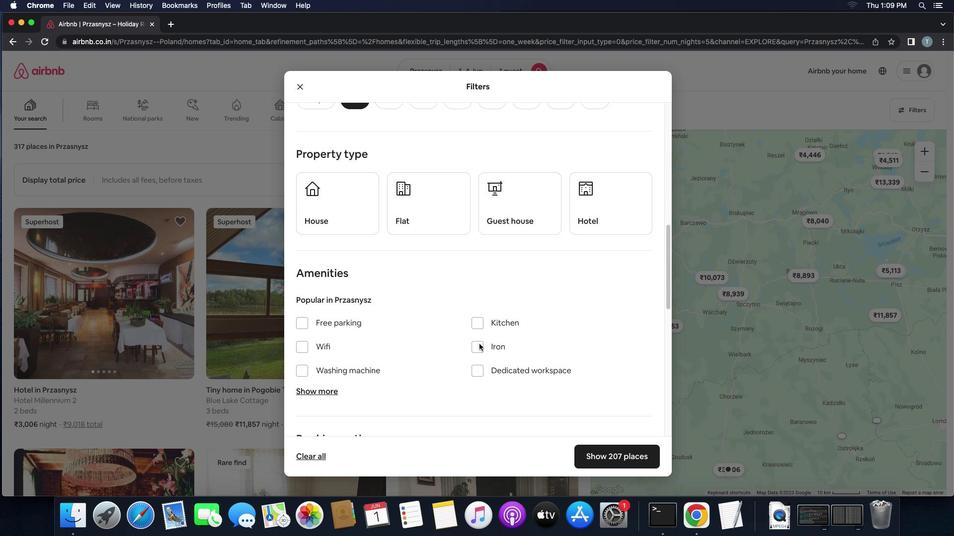 
Action: Mouse moved to (329, 196)
Screenshot: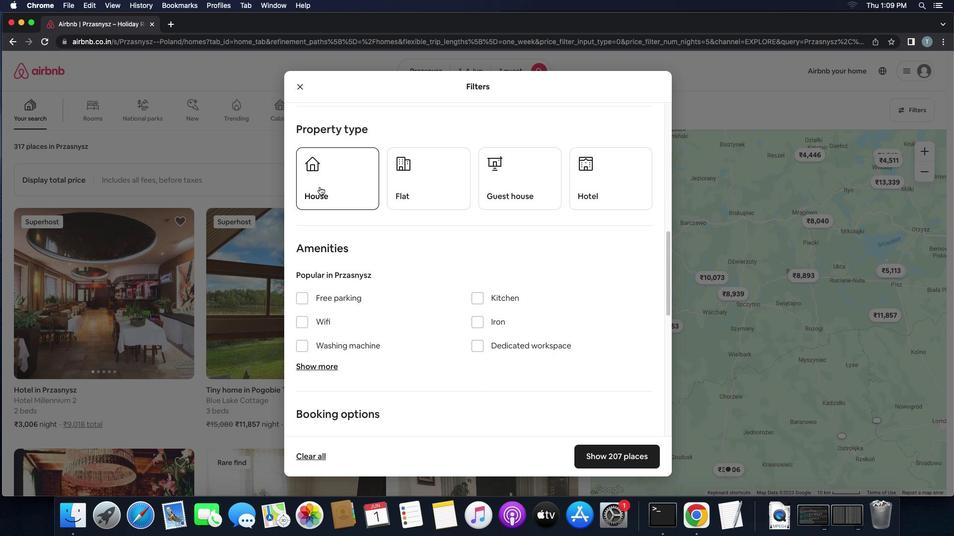 
Action: Mouse pressed left at (329, 196)
Screenshot: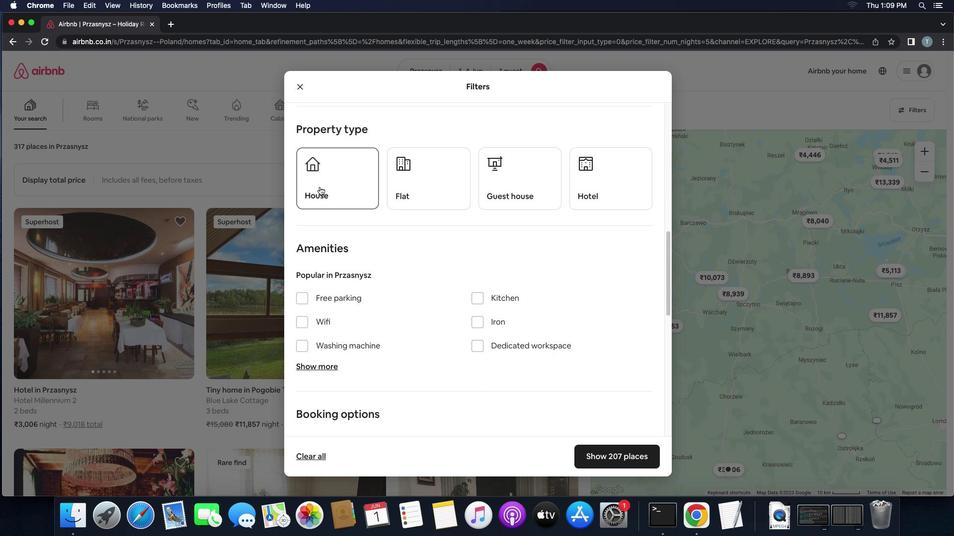 
Action: Mouse moved to (434, 189)
Screenshot: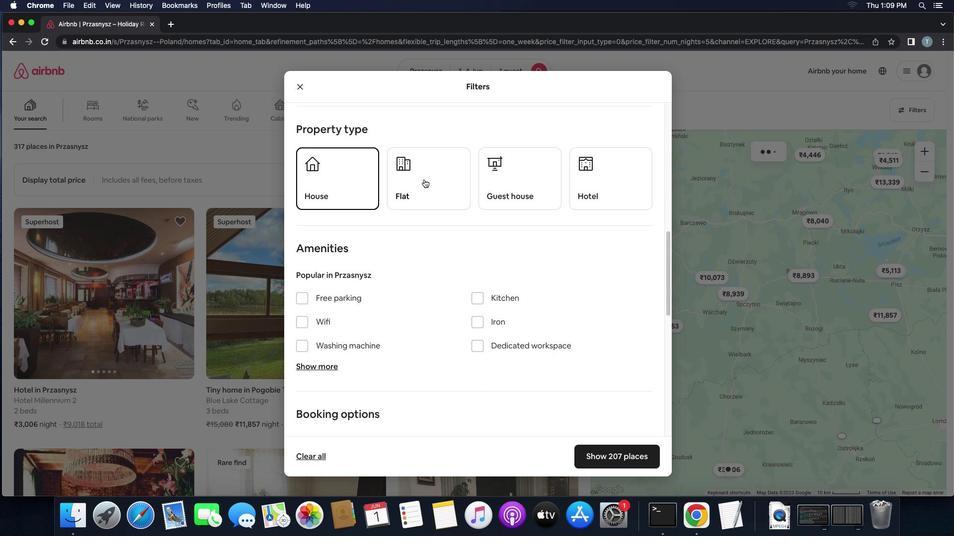 
Action: Mouse pressed left at (434, 189)
Screenshot: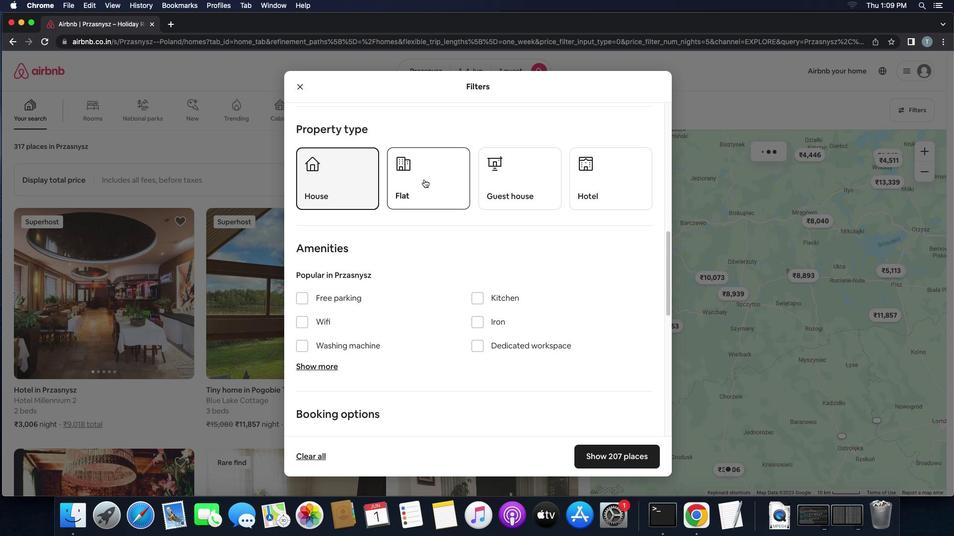 
Action: Mouse moved to (528, 189)
Screenshot: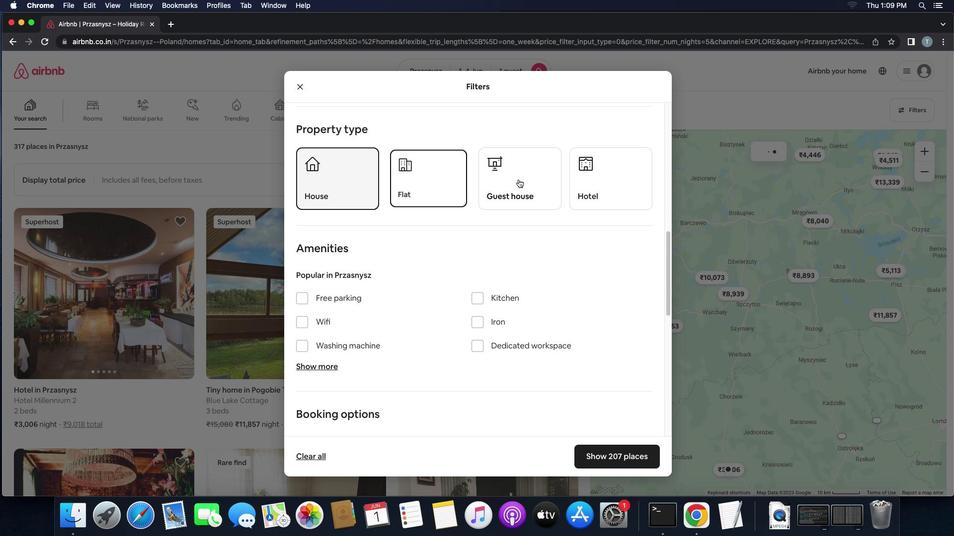 
Action: Mouse pressed left at (528, 189)
Screenshot: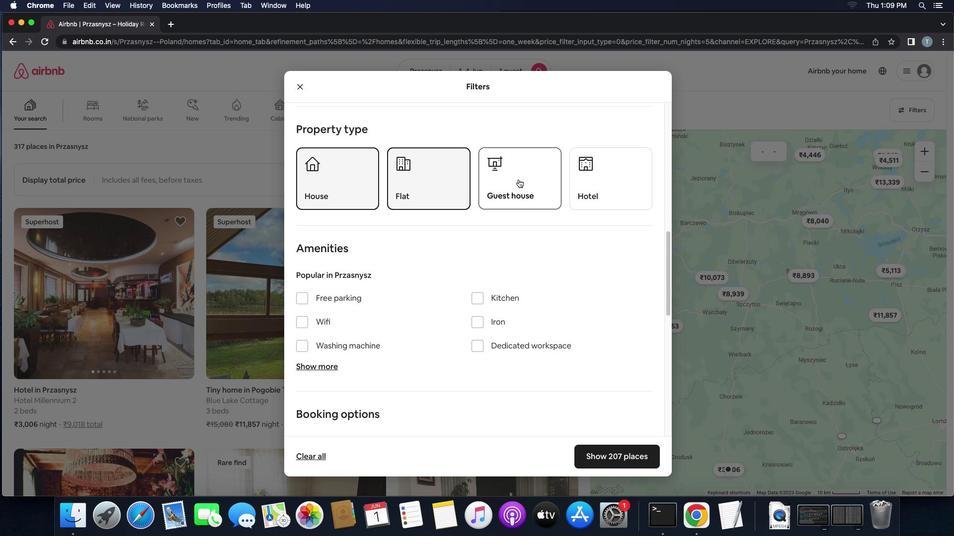 
Action: Mouse moved to (543, 290)
Screenshot: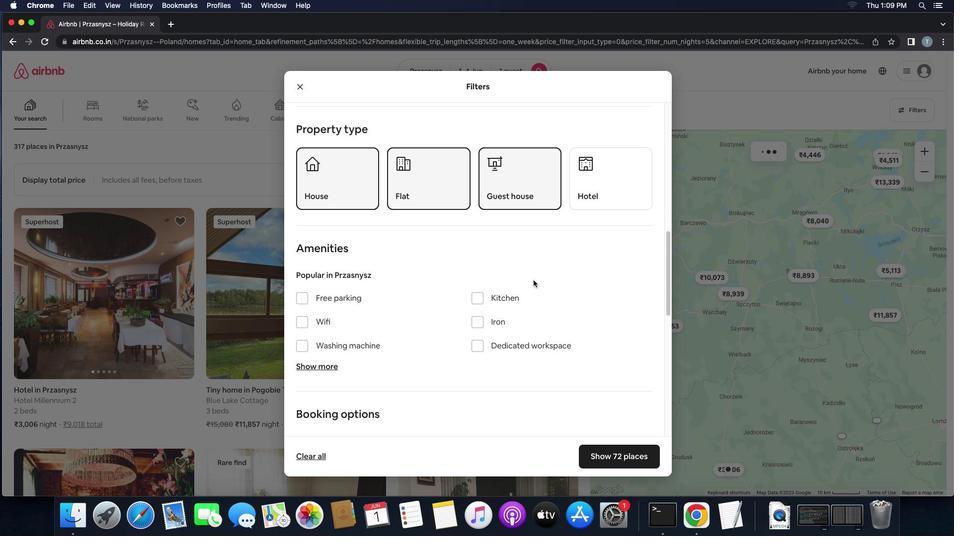 
Action: Mouse scrolled (543, 290) with delta (9, 9)
Screenshot: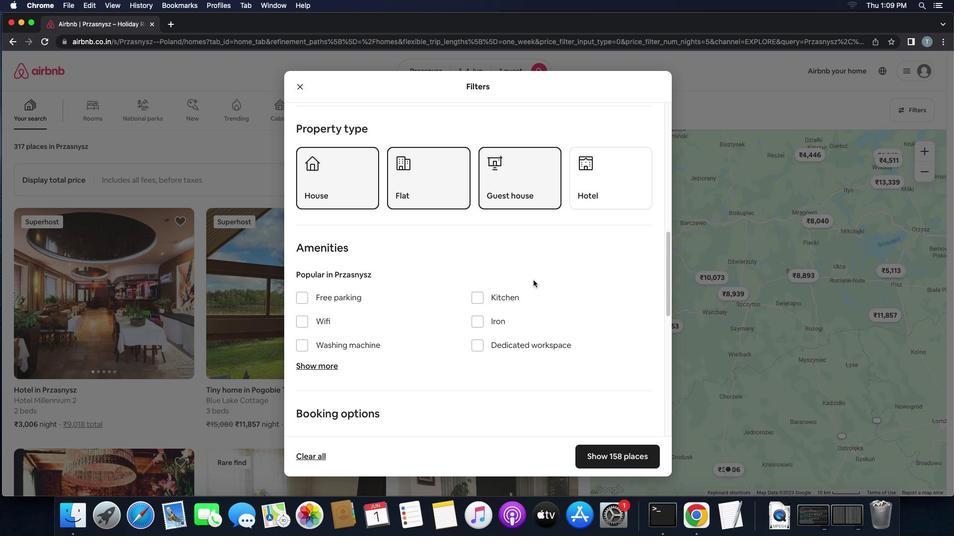 
Action: Mouse scrolled (543, 290) with delta (9, 9)
Screenshot: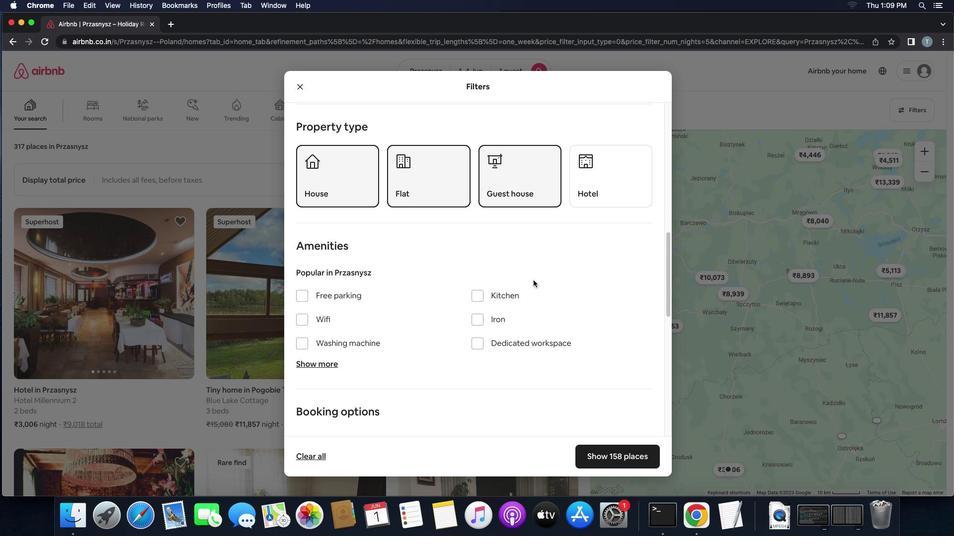 
Action: Mouse scrolled (543, 290) with delta (9, 9)
Screenshot: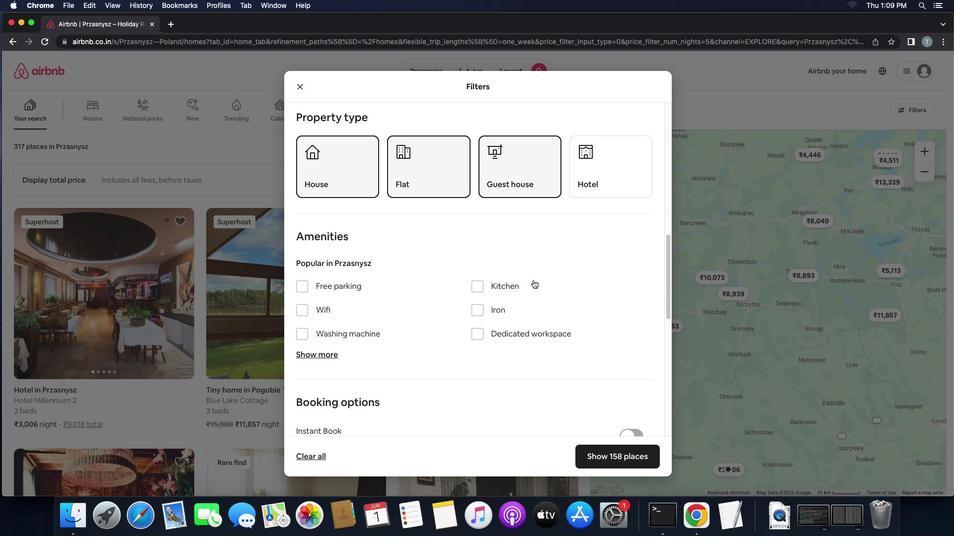 
Action: Mouse scrolled (543, 290) with delta (9, 9)
Screenshot: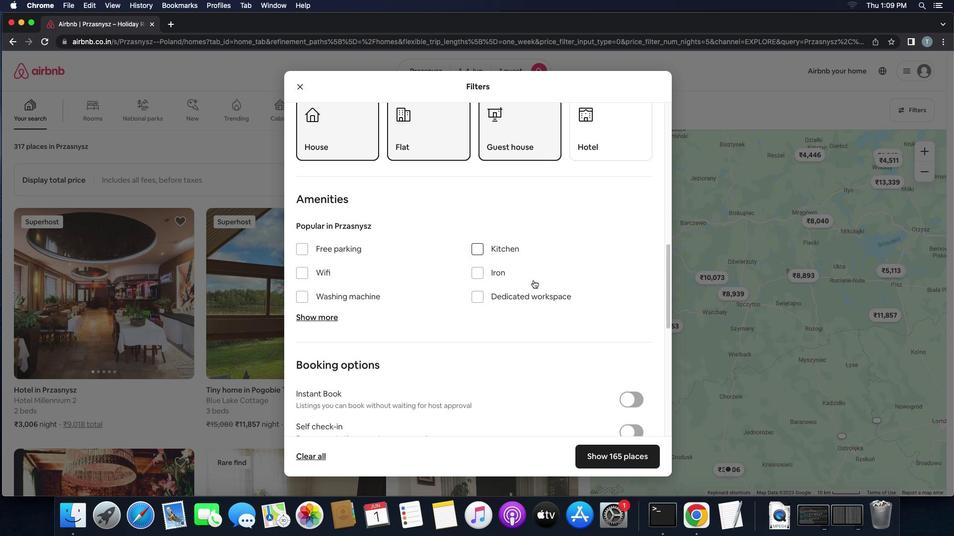 
Action: Mouse scrolled (543, 290) with delta (9, 9)
Screenshot: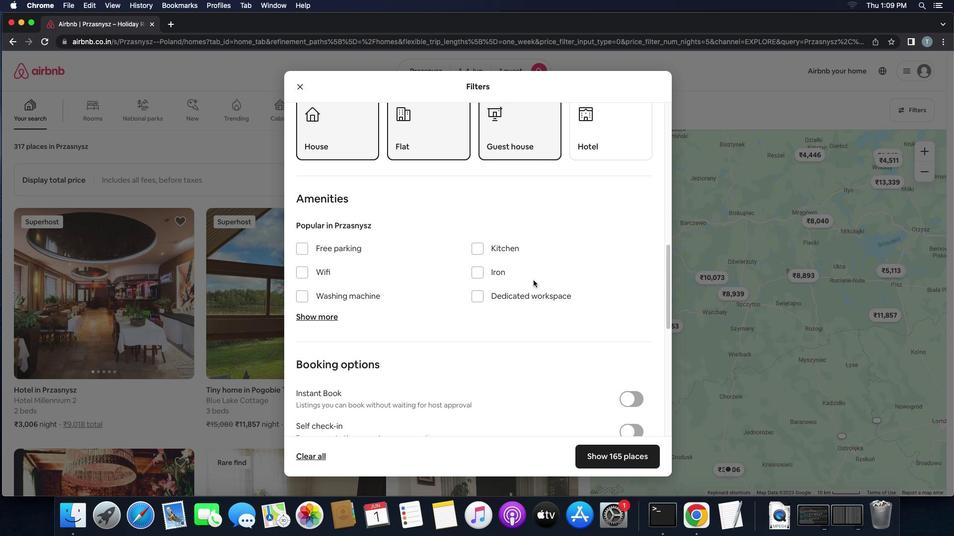 
Action: Mouse scrolled (543, 290) with delta (9, 9)
Screenshot: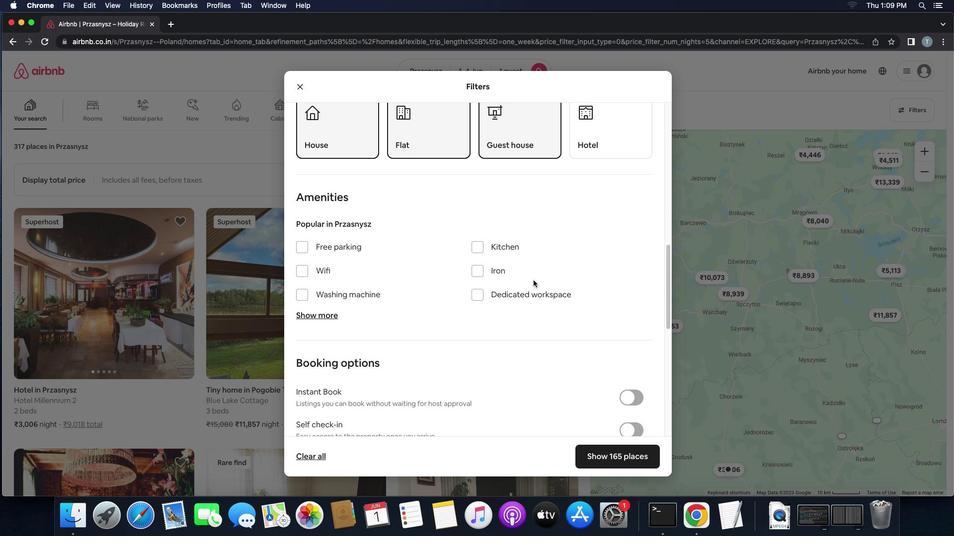 
Action: Mouse scrolled (543, 290) with delta (9, 9)
Screenshot: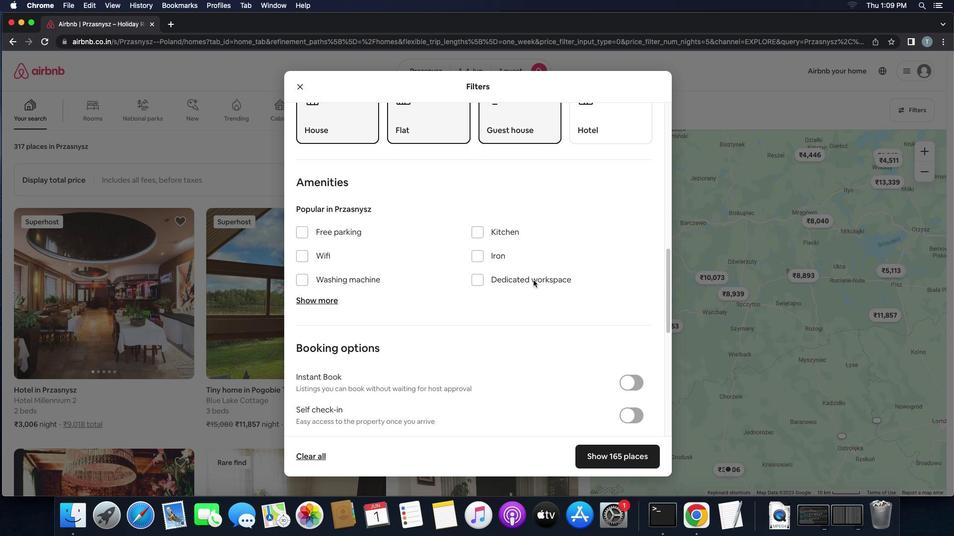 
Action: Mouse moved to (318, 255)
Screenshot: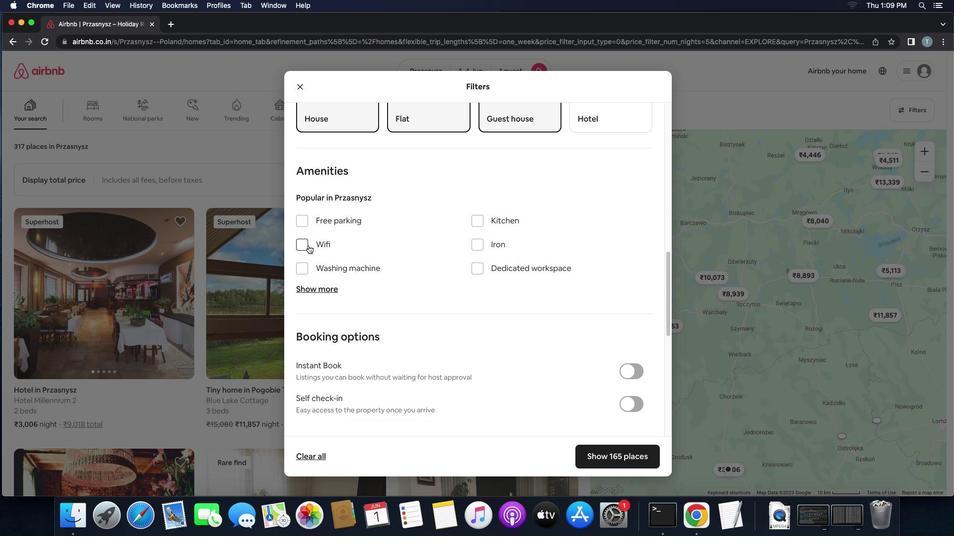 
Action: Mouse pressed left at (318, 255)
Screenshot: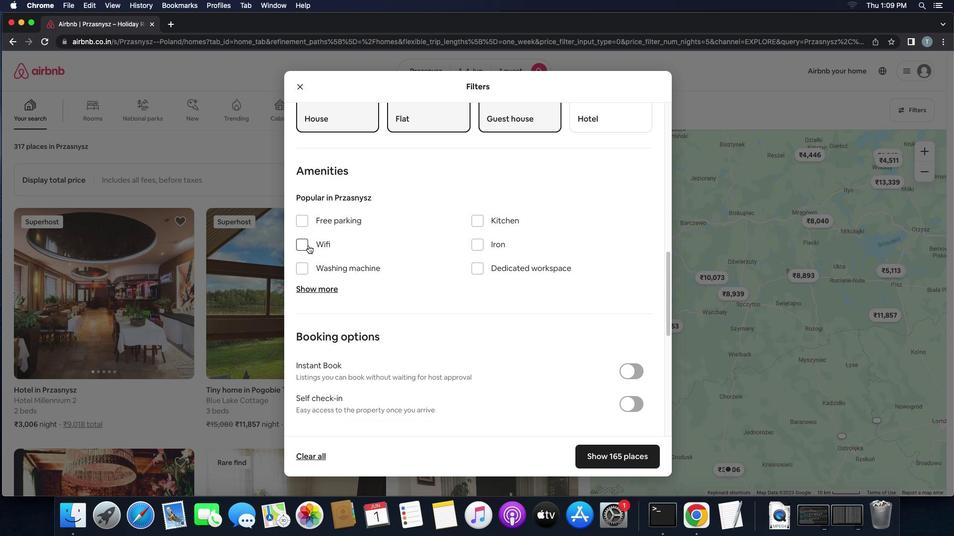 
Action: Mouse moved to (492, 315)
Screenshot: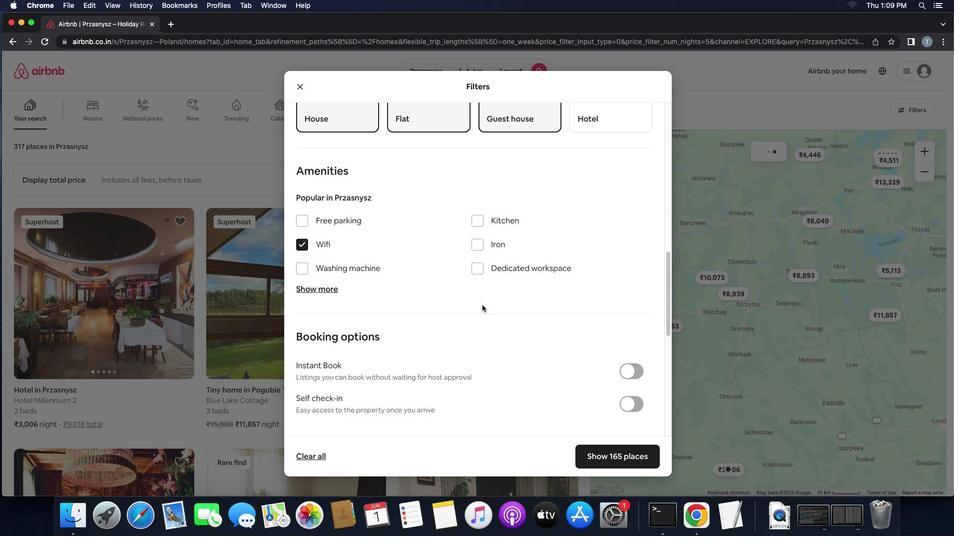 
Action: Mouse scrolled (492, 315) with delta (9, 9)
Screenshot: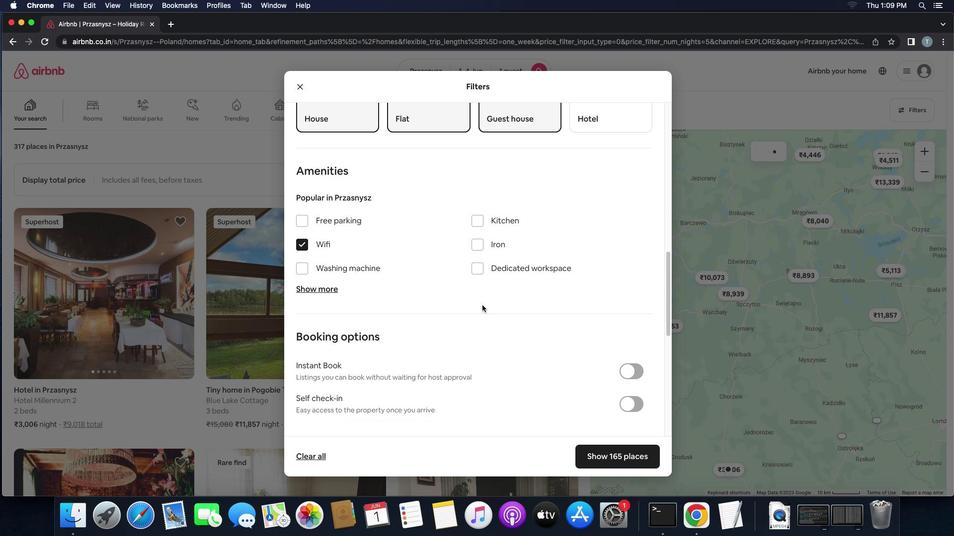 
Action: Mouse scrolled (492, 315) with delta (9, 9)
Screenshot: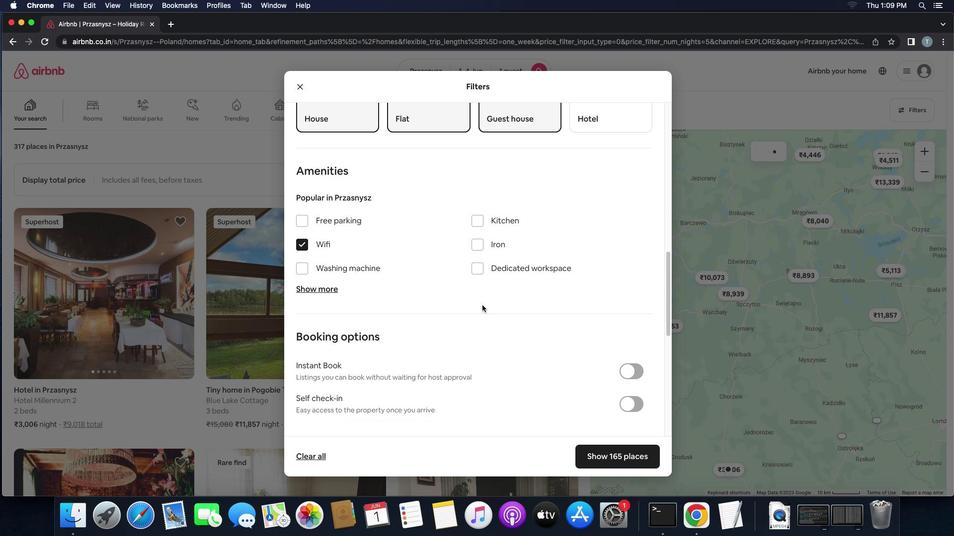 
Action: Mouse scrolled (492, 315) with delta (9, 8)
Screenshot: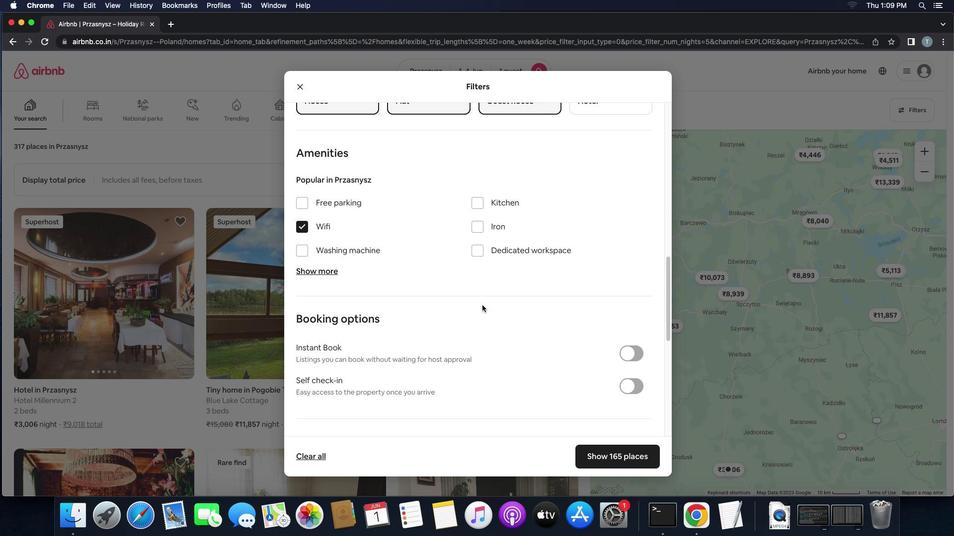 
Action: Mouse scrolled (492, 315) with delta (9, 9)
Screenshot: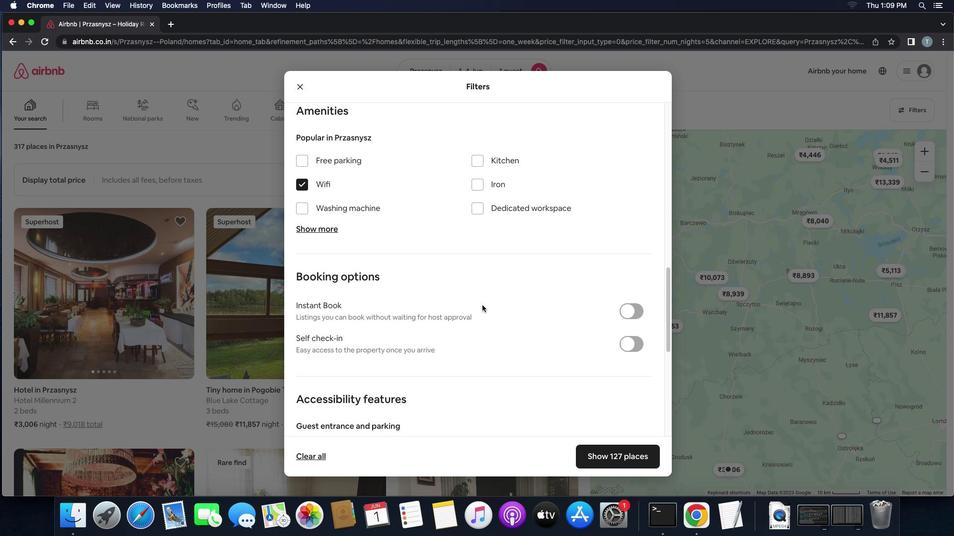 
Action: Mouse scrolled (492, 315) with delta (9, 9)
Screenshot: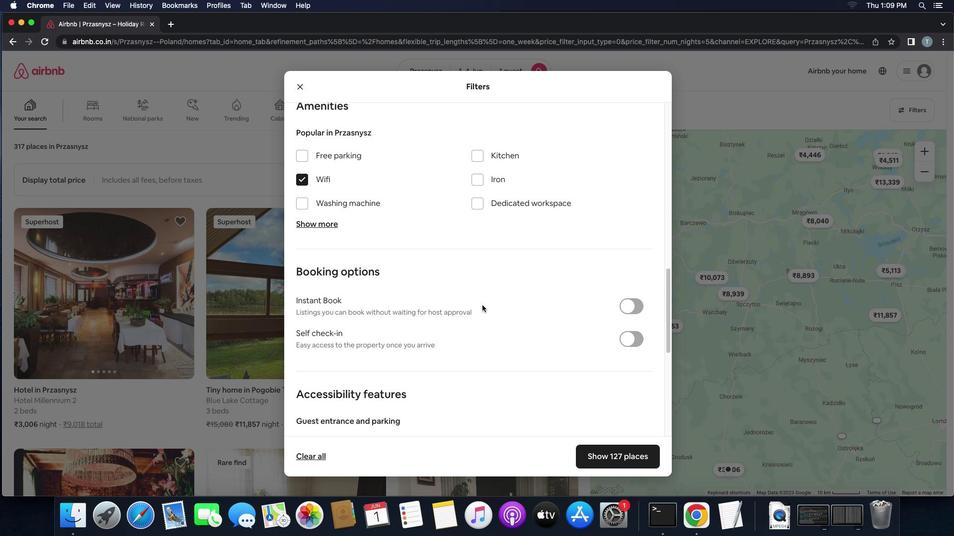 
Action: Mouse moved to (645, 344)
Screenshot: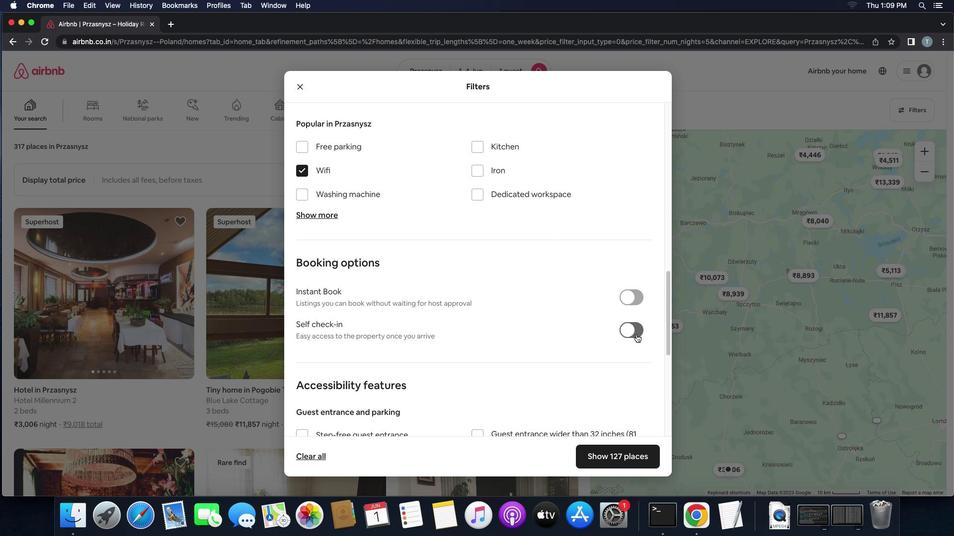 
Action: Mouse pressed left at (645, 344)
Screenshot: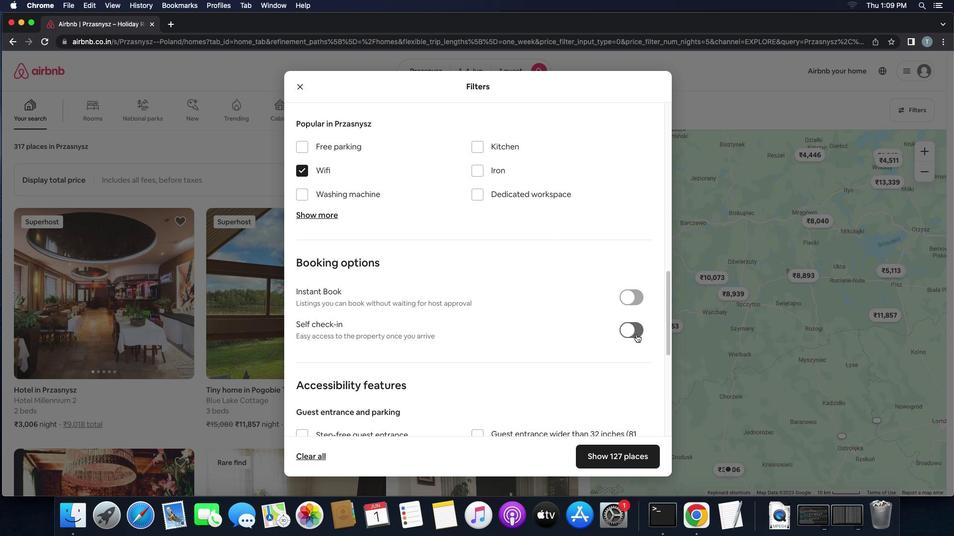 
Action: Mouse moved to (494, 360)
Screenshot: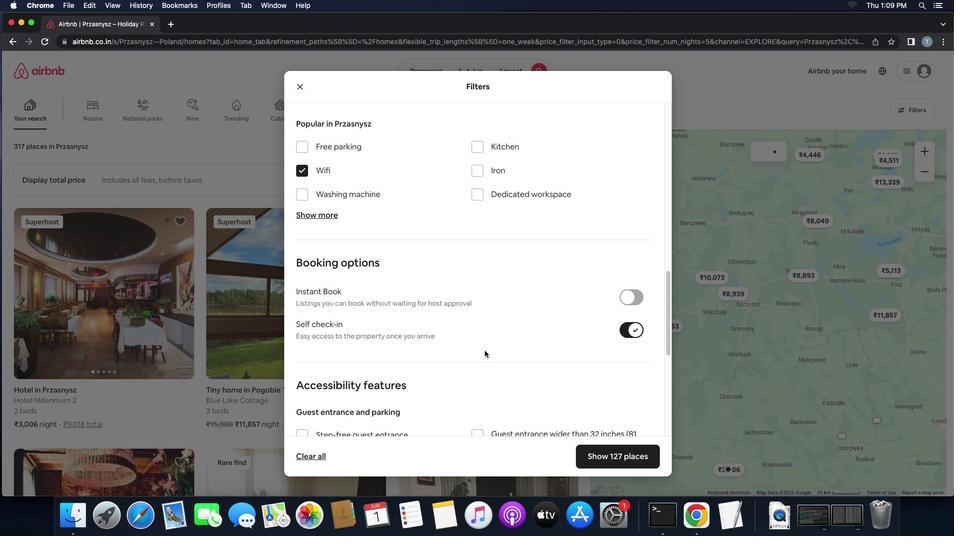 
Action: Mouse scrolled (494, 360) with delta (9, 9)
Screenshot: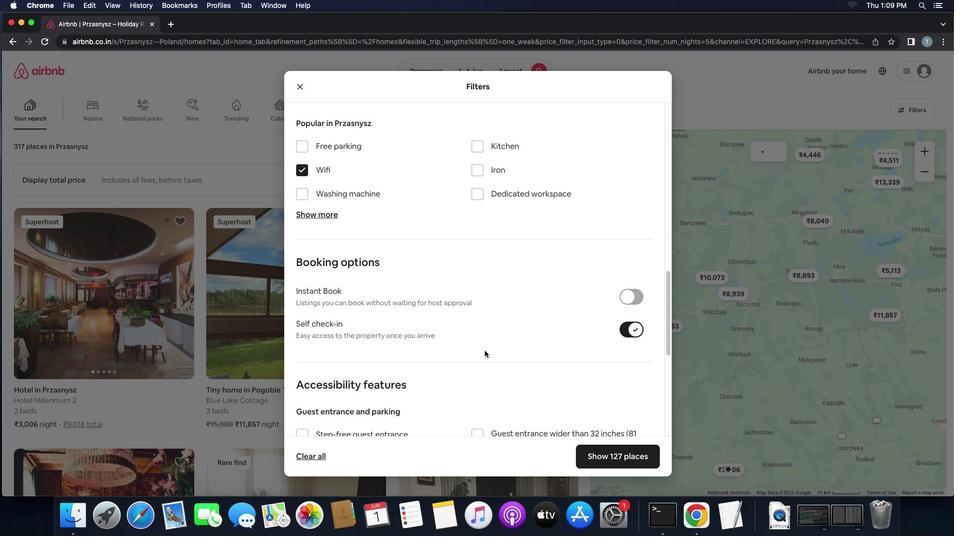 
Action: Mouse scrolled (494, 360) with delta (9, 9)
Screenshot: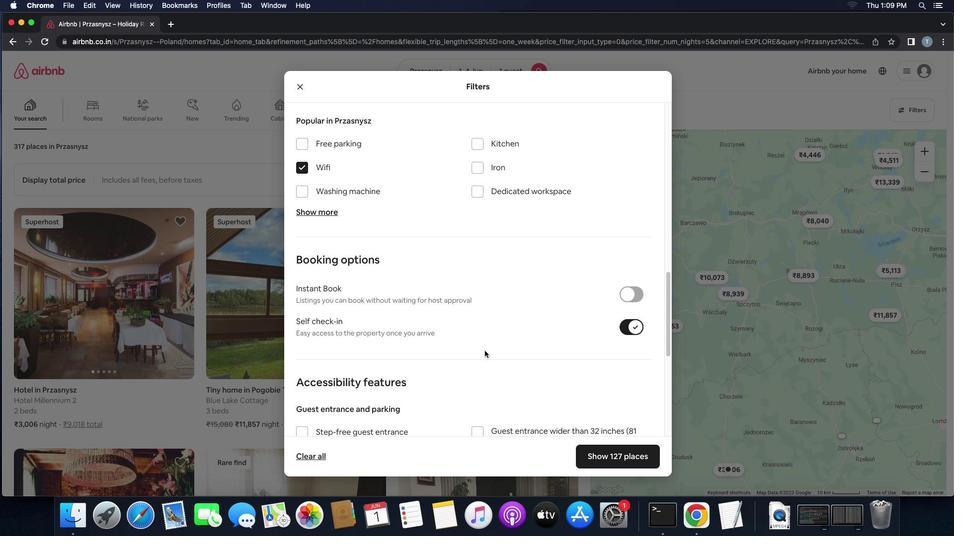 
Action: Mouse scrolled (494, 360) with delta (9, 9)
Screenshot: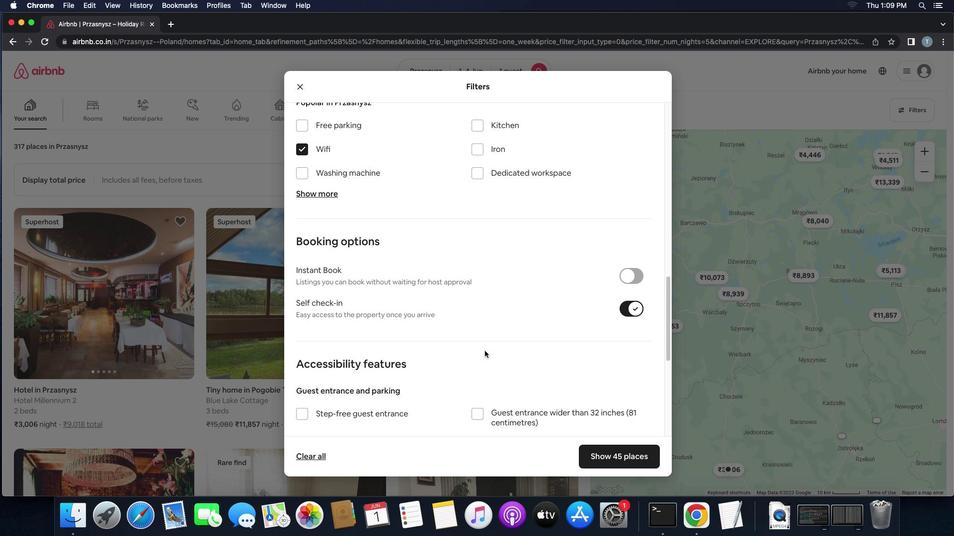 
Action: Mouse scrolled (494, 360) with delta (9, 9)
Screenshot: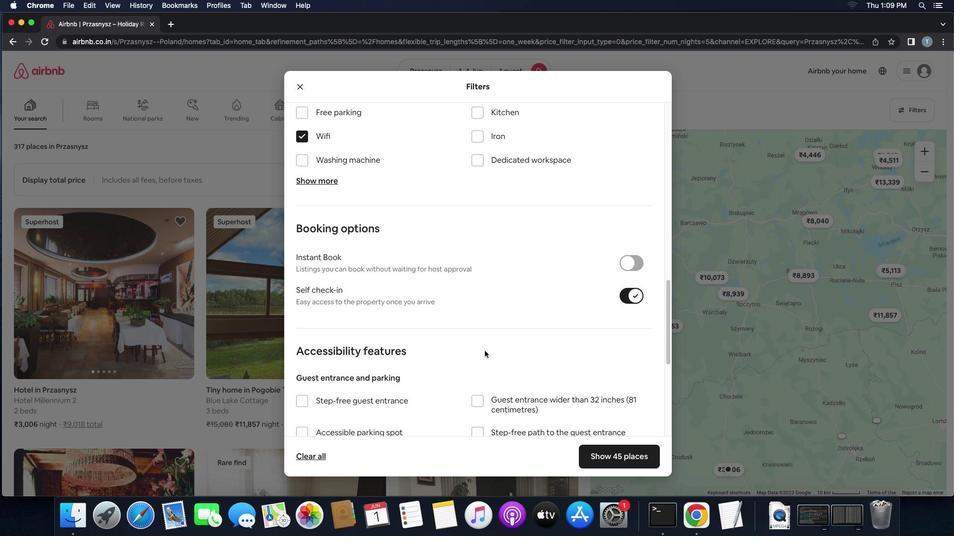 
Action: Mouse scrolled (494, 360) with delta (9, 9)
Screenshot: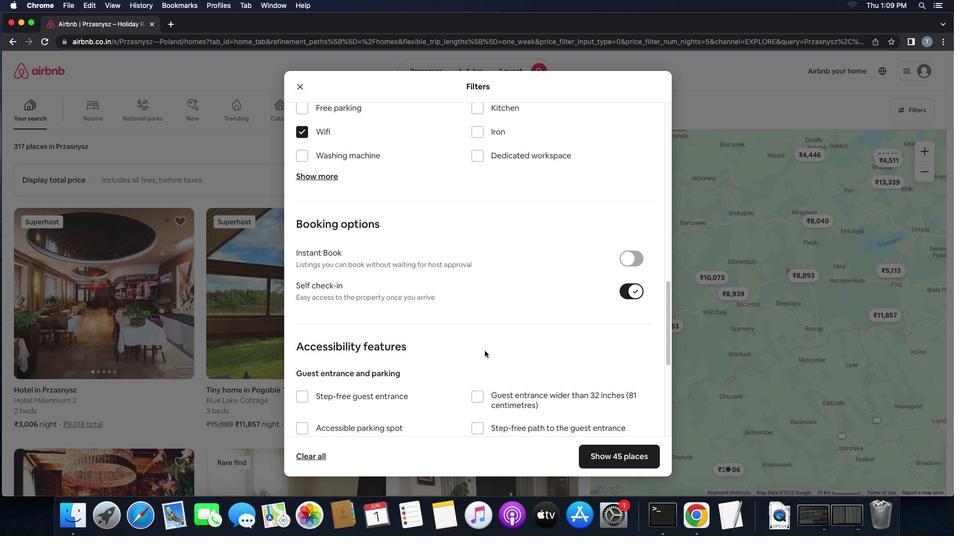 
Action: Mouse scrolled (494, 360) with delta (9, 8)
Screenshot: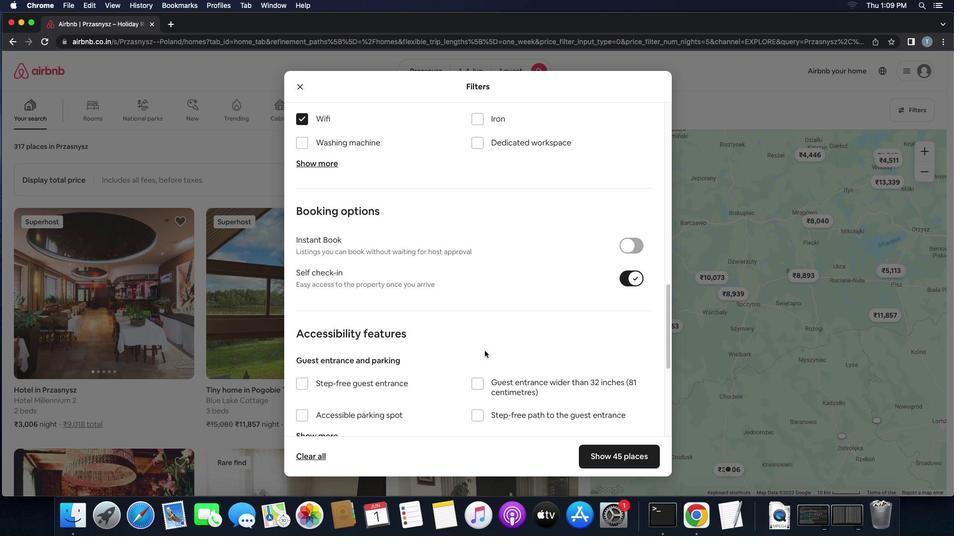 
Action: Mouse scrolled (494, 360) with delta (9, 8)
Screenshot: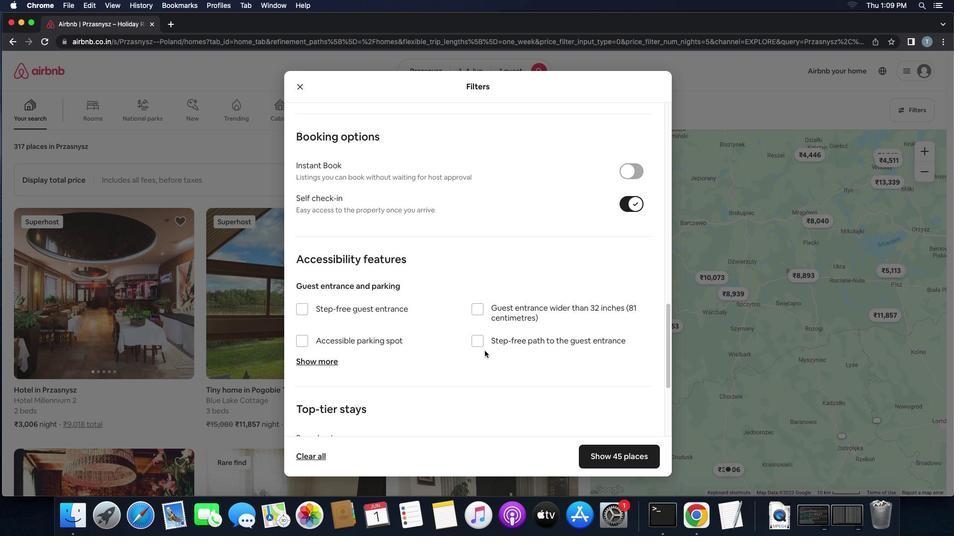 
Action: Mouse scrolled (494, 360) with delta (9, 9)
Screenshot: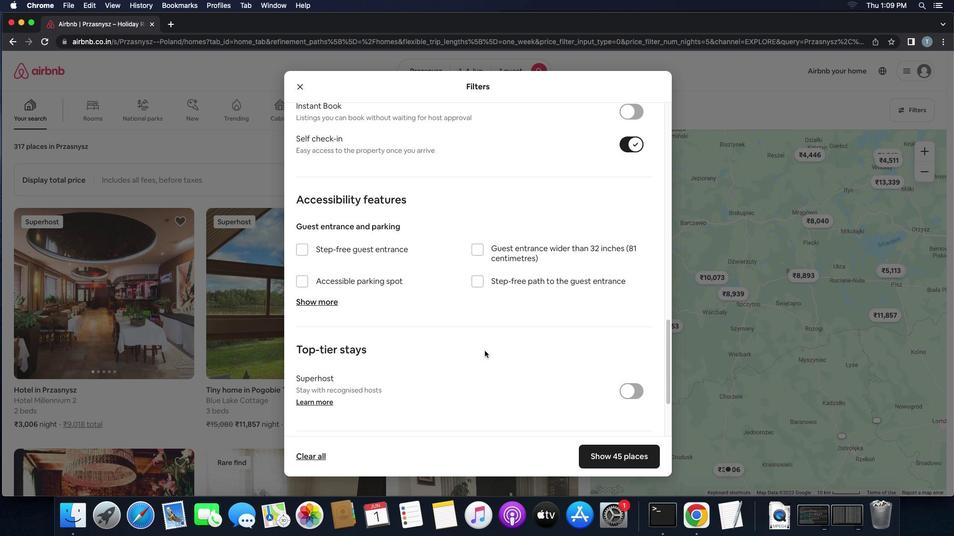 
Action: Mouse scrolled (494, 360) with delta (9, 9)
Screenshot: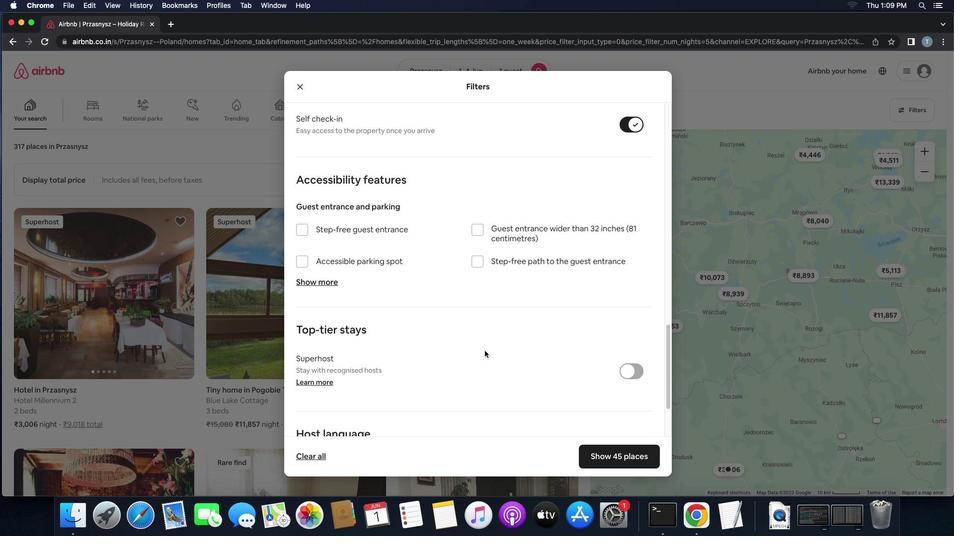 
Action: Mouse scrolled (494, 360) with delta (9, 8)
Screenshot: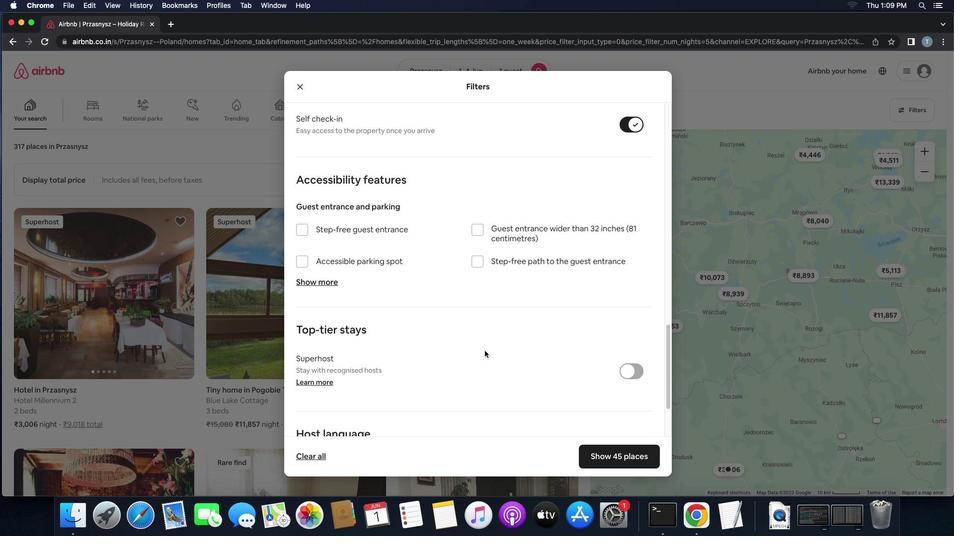 
Action: Mouse scrolled (494, 360) with delta (9, 7)
Screenshot: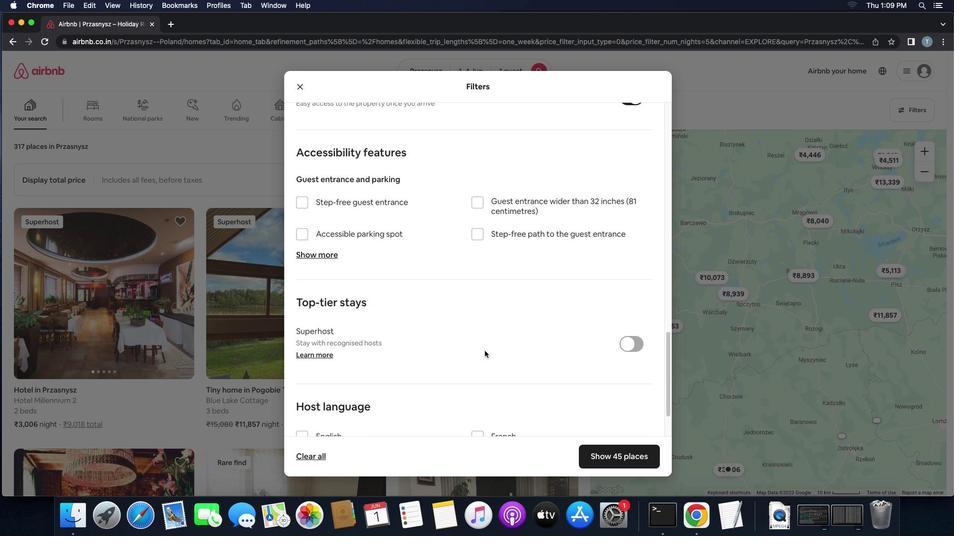 
Action: Mouse moved to (494, 360)
Screenshot: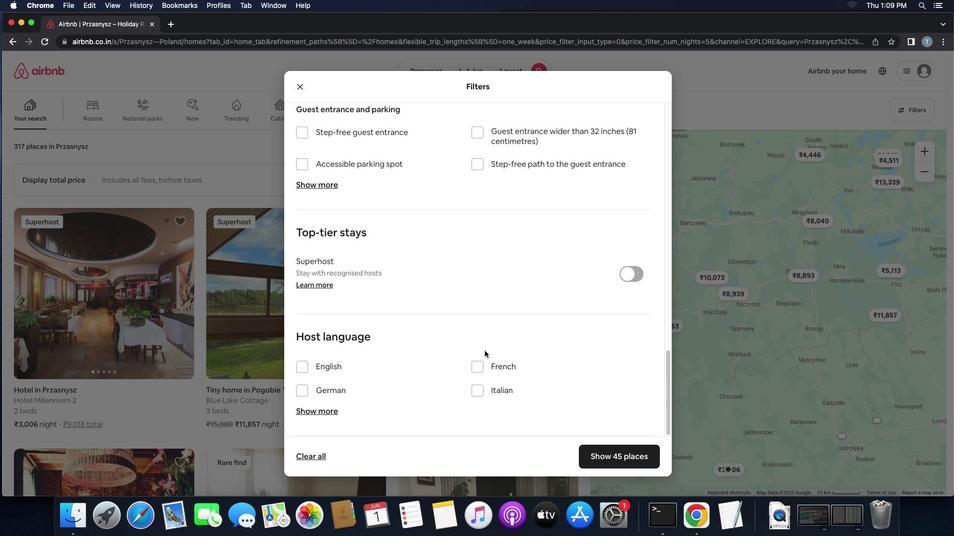 
Action: Mouse scrolled (494, 360) with delta (9, 9)
Screenshot: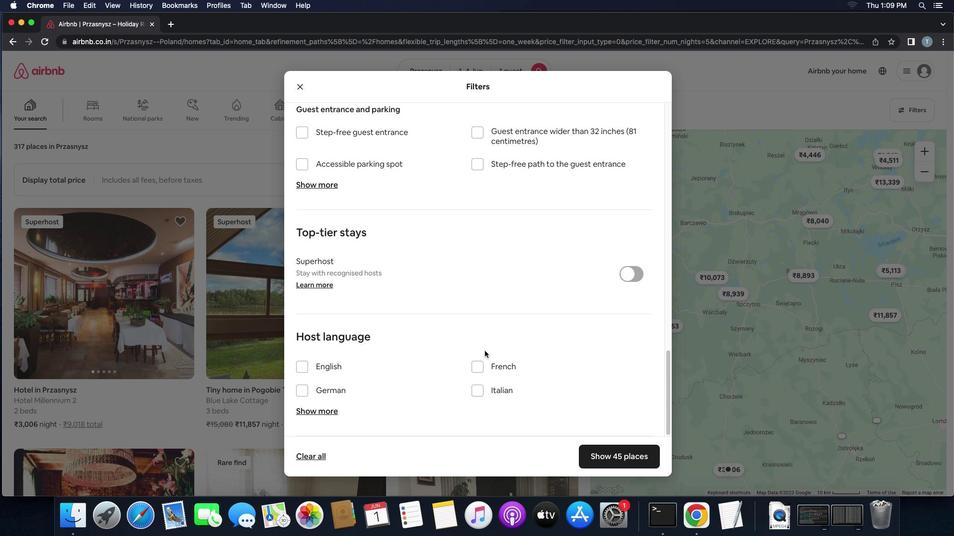 
Action: Mouse scrolled (494, 360) with delta (9, 9)
Screenshot: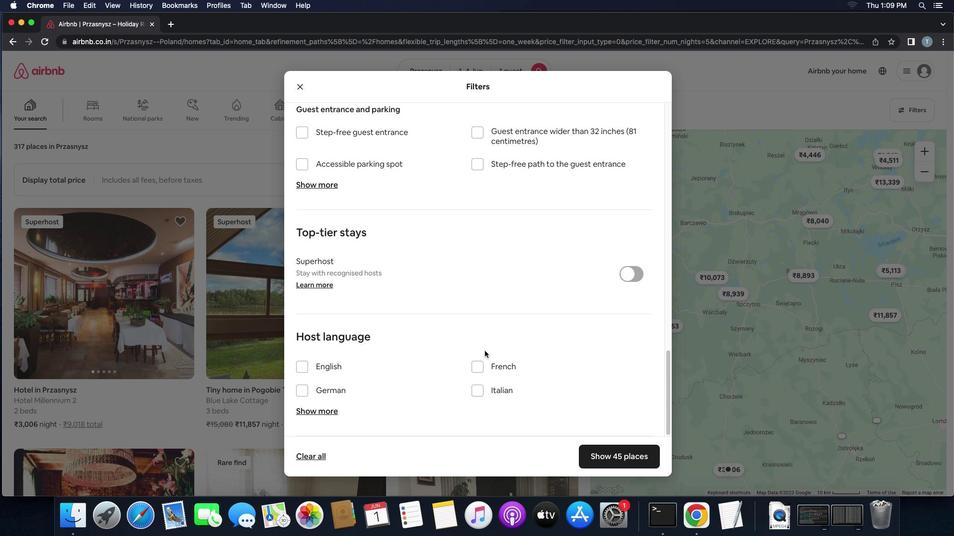 
Action: Mouse scrolled (494, 360) with delta (9, 8)
Screenshot: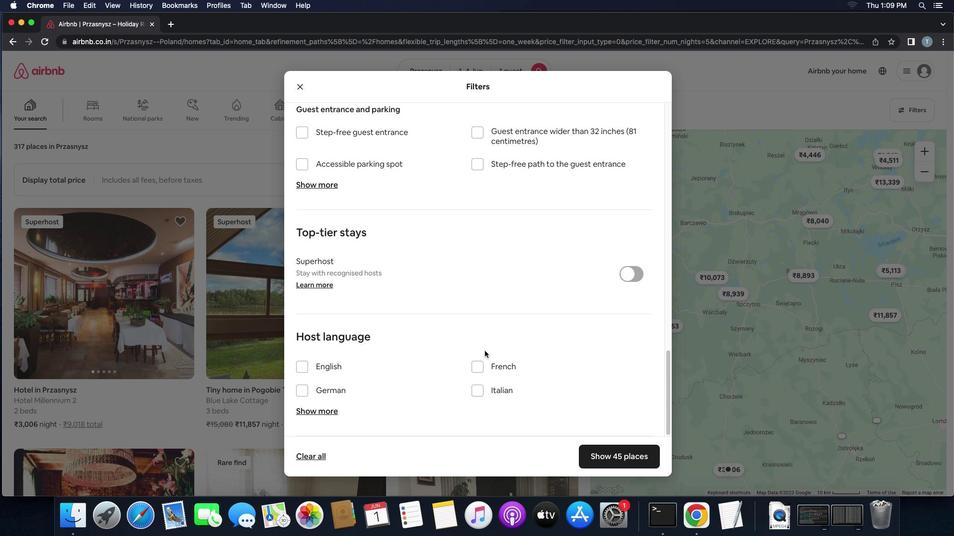 
Action: Mouse moved to (318, 379)
Screenshot: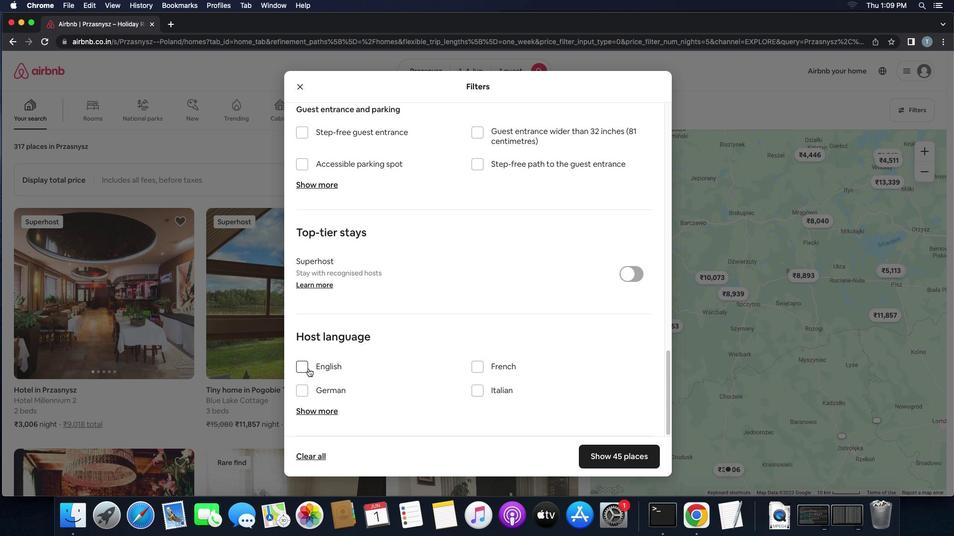 
Action: Mouse pressed left at (318, 379)
Screenshot: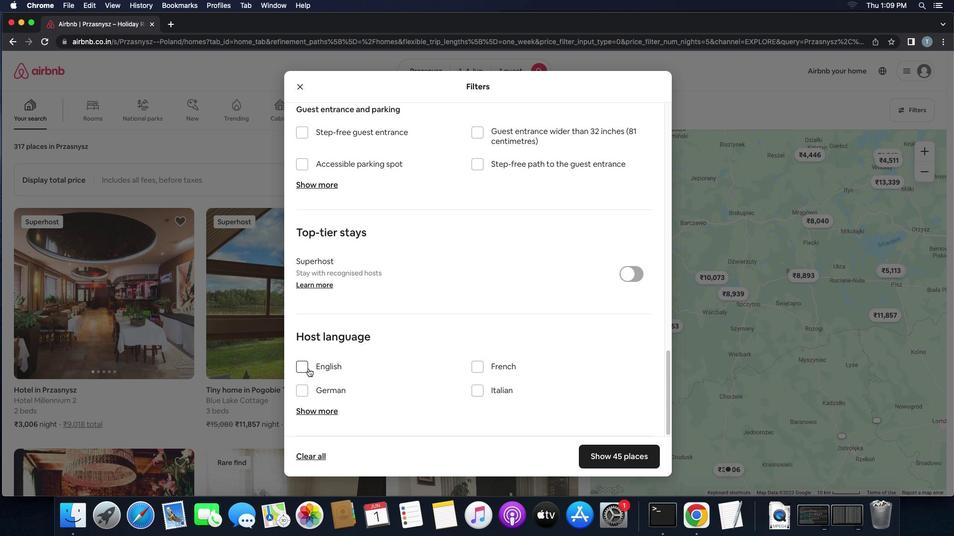 
Action: Mouse moved to (631, 467)
Screenshot: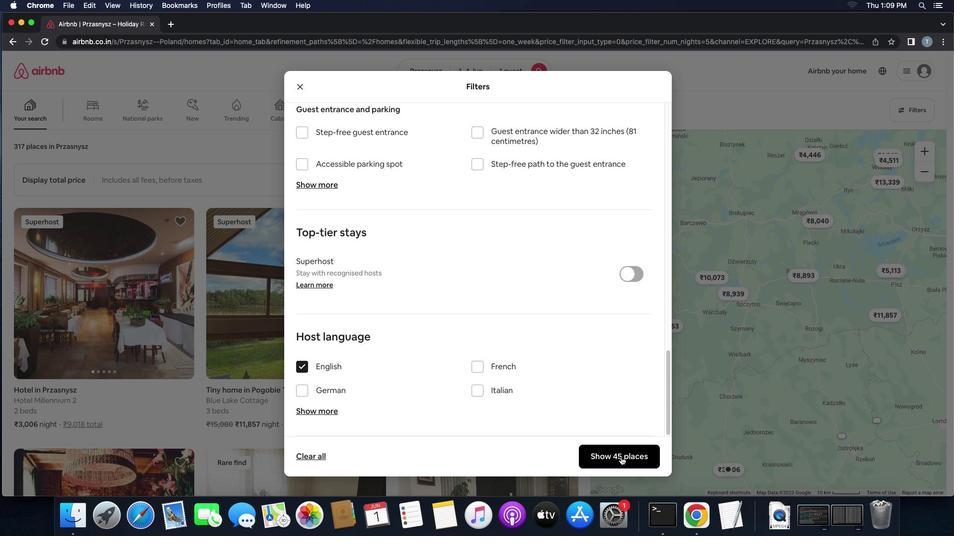
Action: Mouse pressed left at (631, 467)
Screenshot: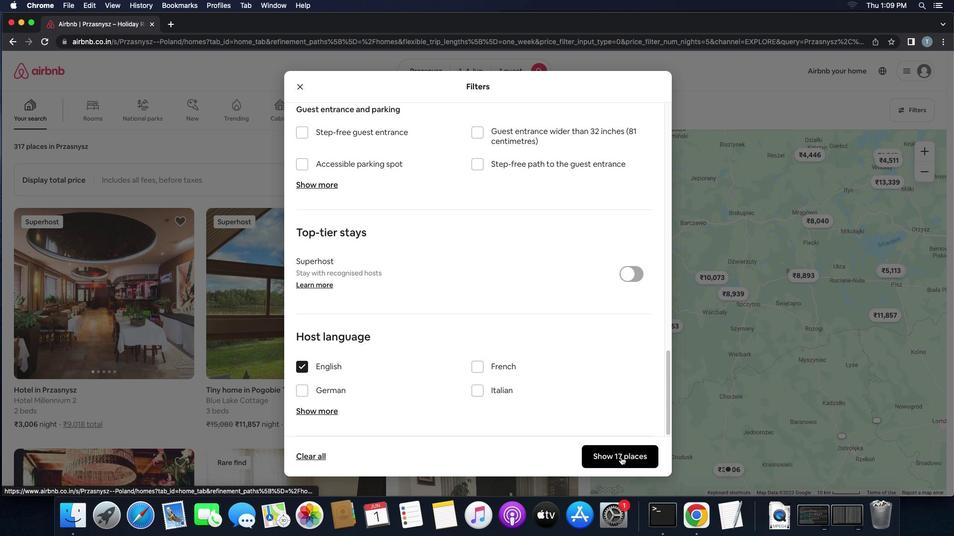 
Action: Mouse moved to (629, 467)
Screenshot: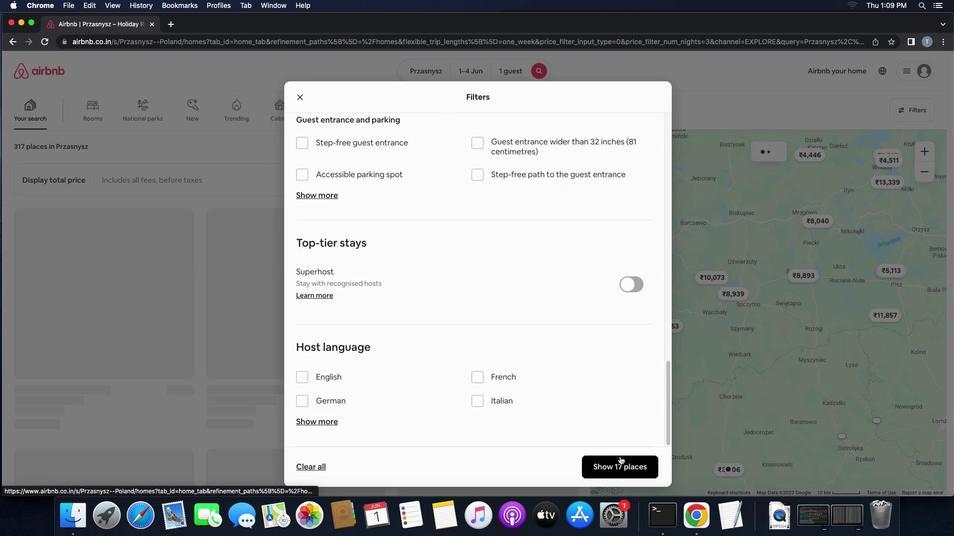 
